 Task: Use the formula "ISBLANK" in spreadsheet "Project portfolio".
Action: Mouse moved to (738, 95)
Screenshot: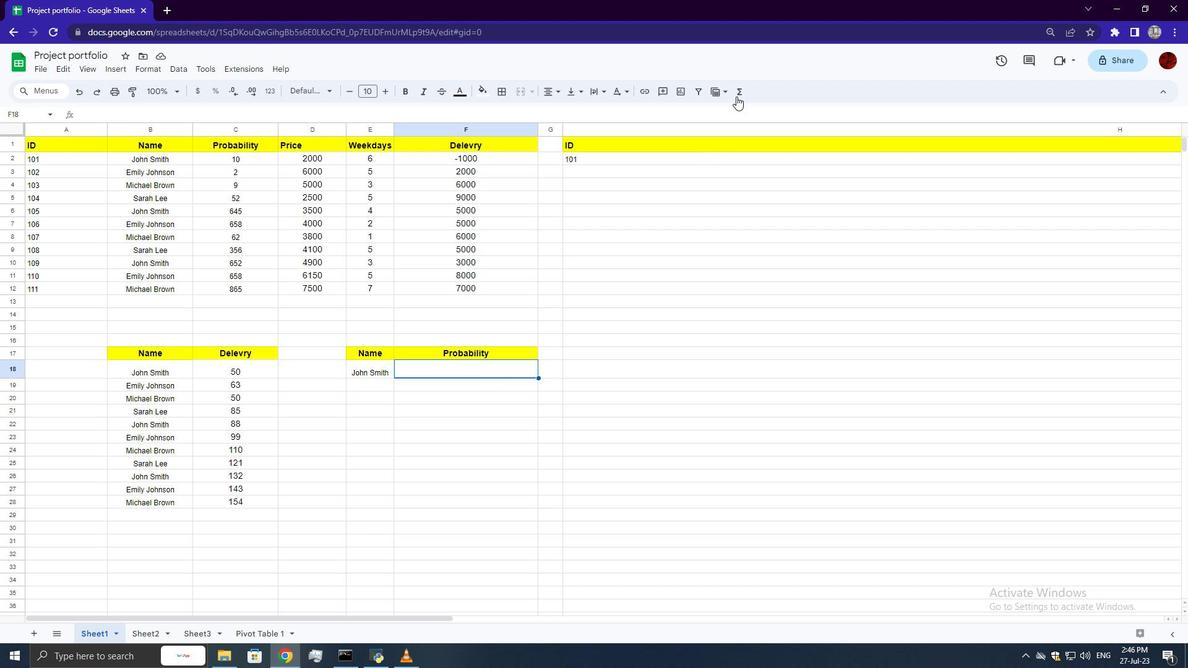 
Action: Mouse pressed left at (738, 95)
Screenshot: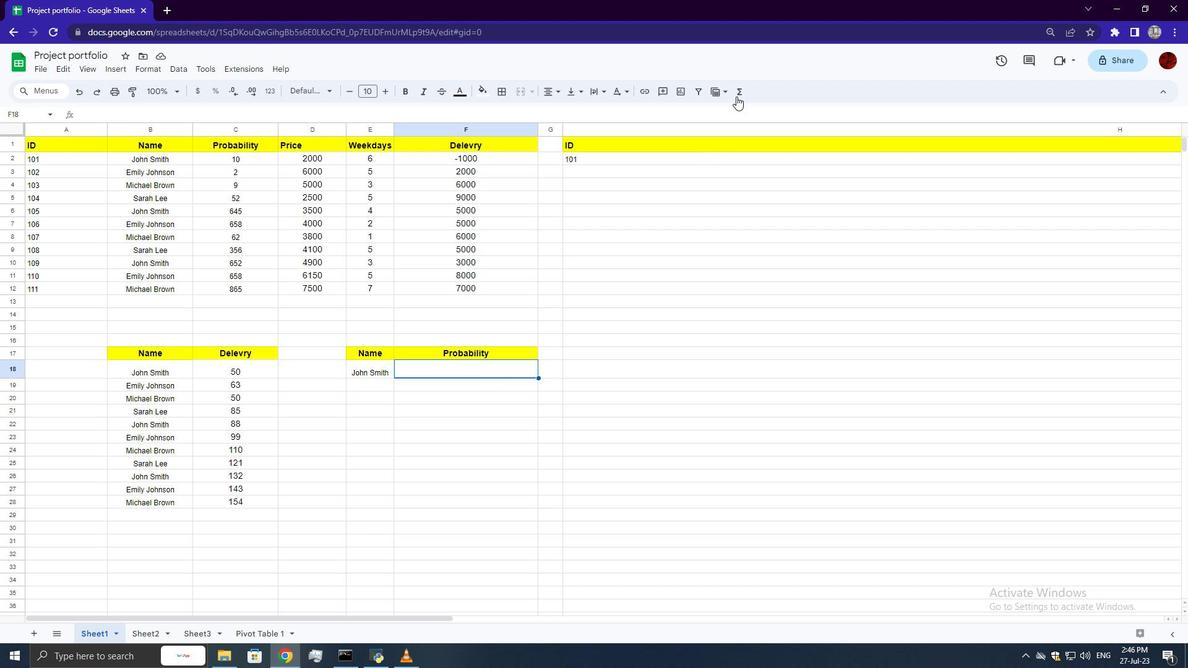 
Action: Mouse moved to (888, 222)
Screenshot: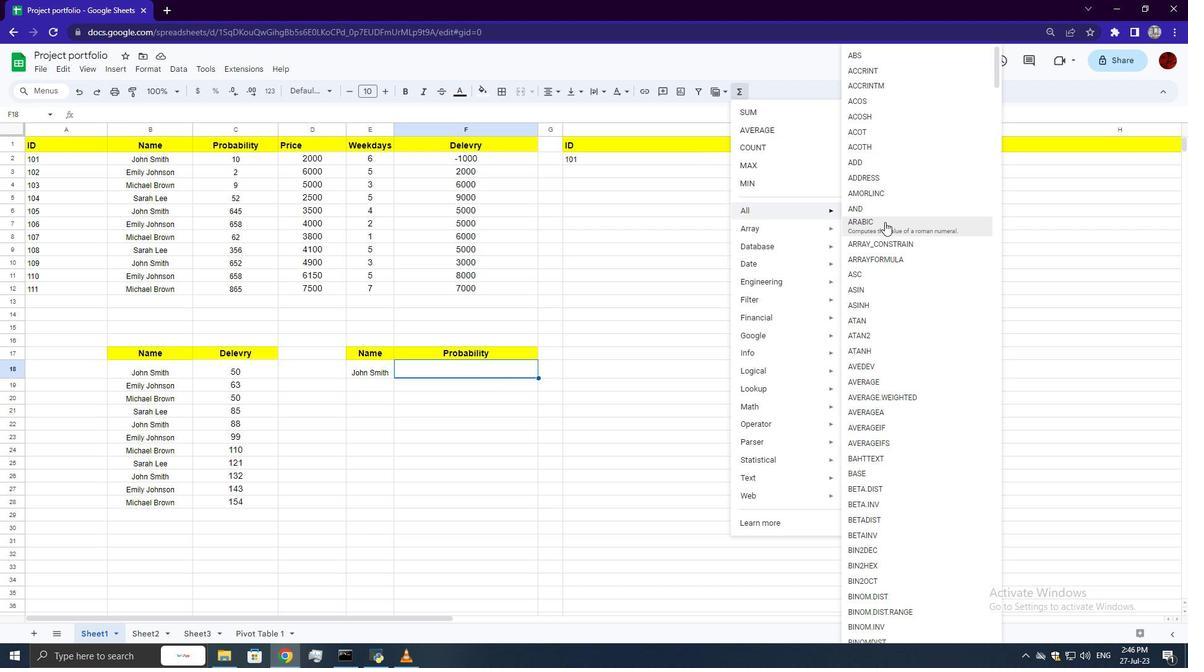 
Action: Mouse scrolled (888, 221) with delta (0, 0)
Screenshot: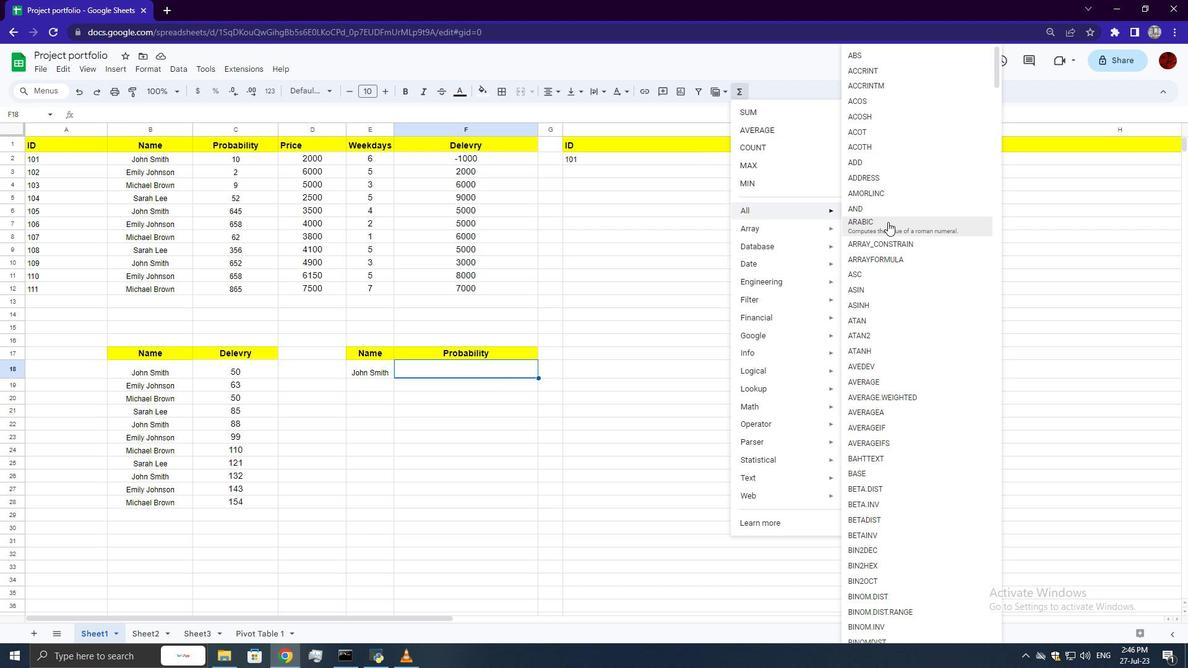 
Action: Mouse scrolled (888, 221) with delta (0, 0)
Screenshot: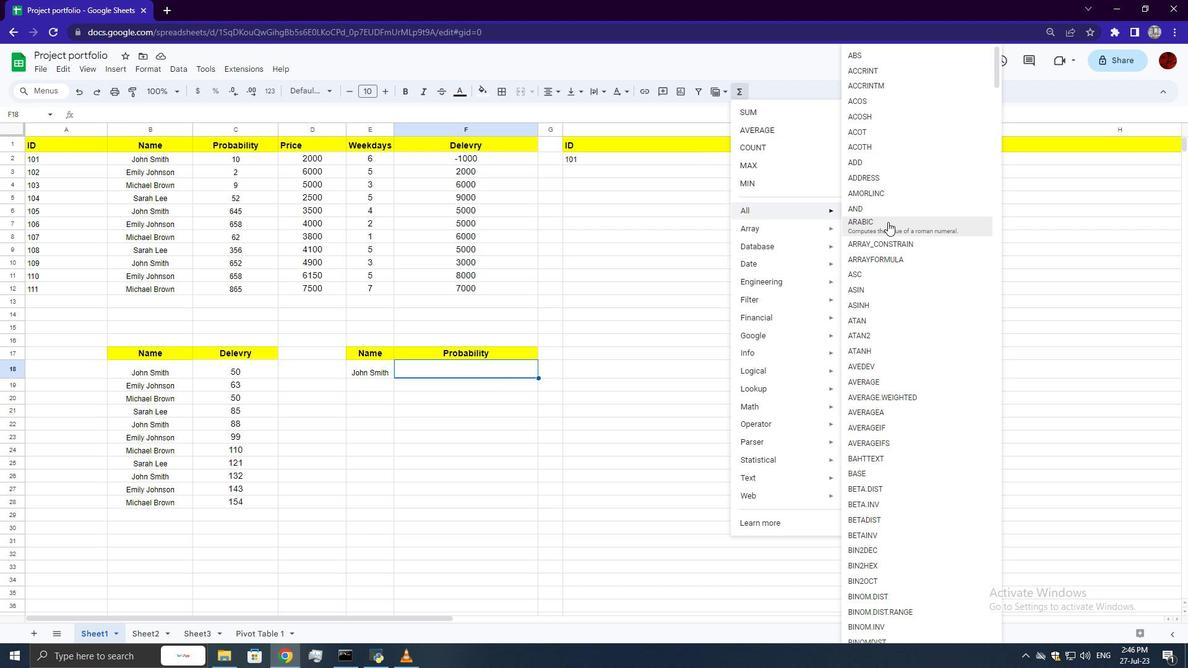 
Action: Mouse scrolled (888, 221) with delta (0, 0)
Screenshot: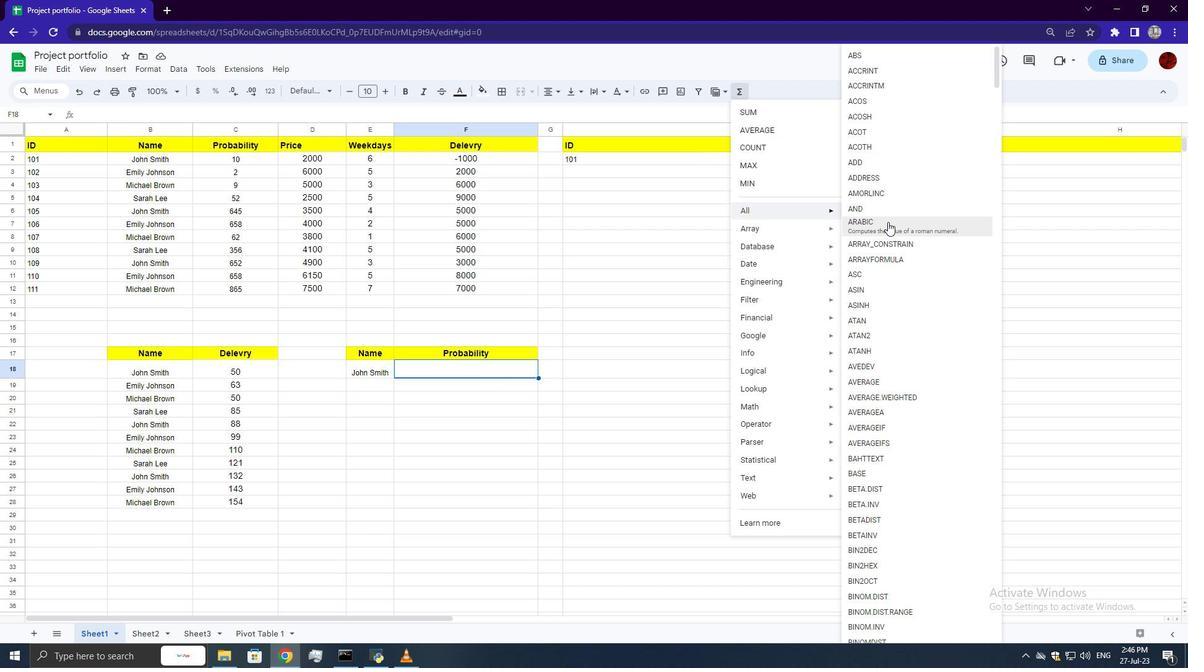 
Action: Mouse scrolled (888, 221) with delta (0, 0)
Screenshot: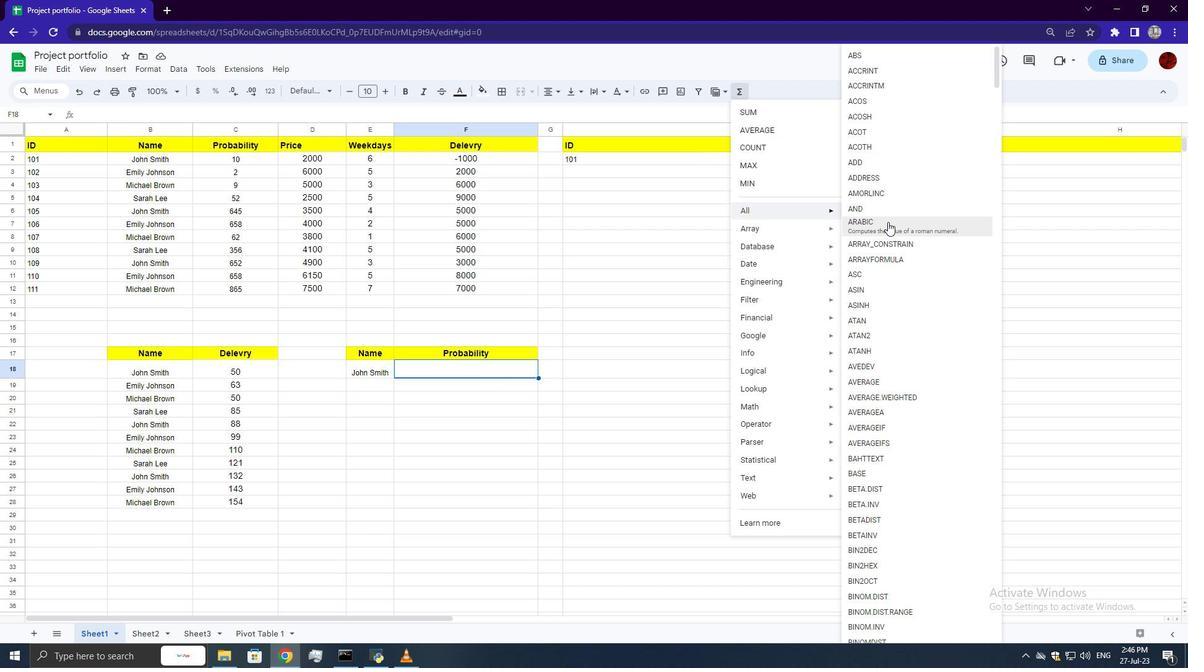 
Action: Mouse scrolled (888, 221) with delta (0, 0)
Screenshot: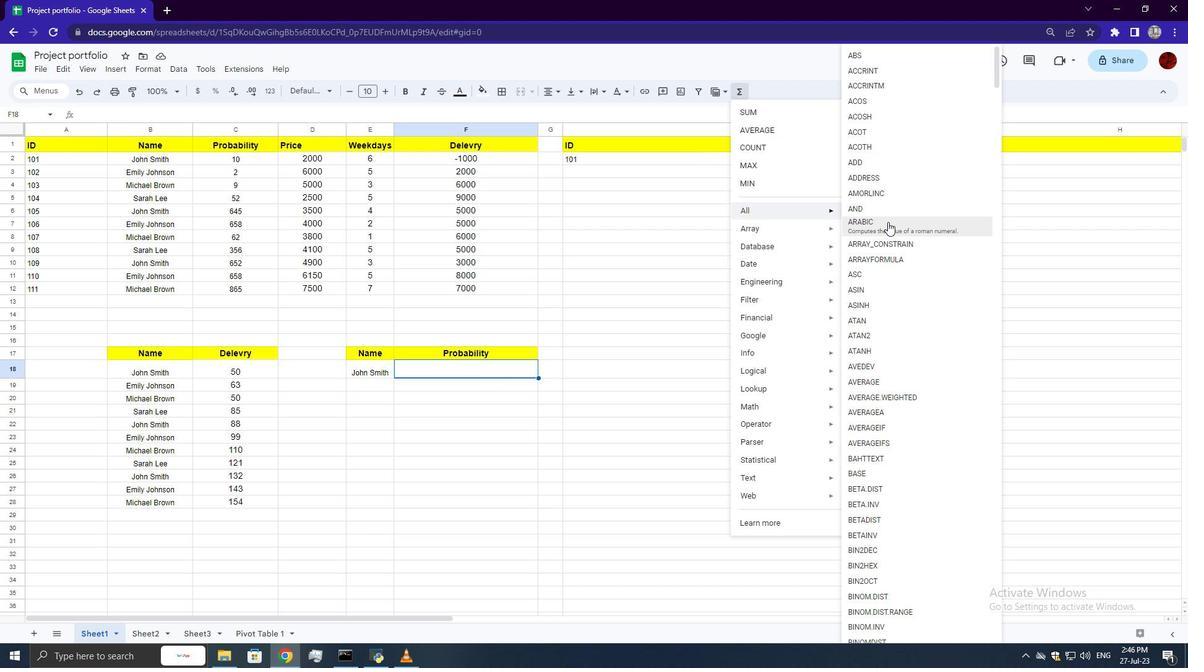 
Action: Mouse scrolled (888, 221) with delta (0, 0)
Screenshot: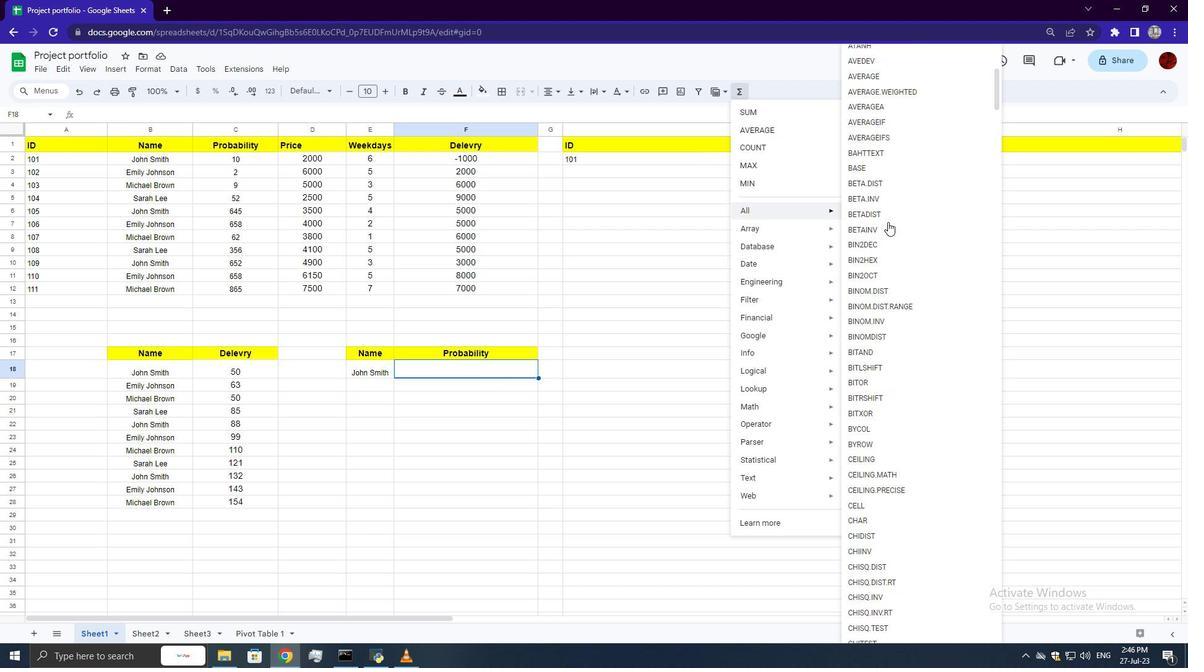 
Action: Mouse scrolled (888, 221) with delta (0, 0)
Screenshot: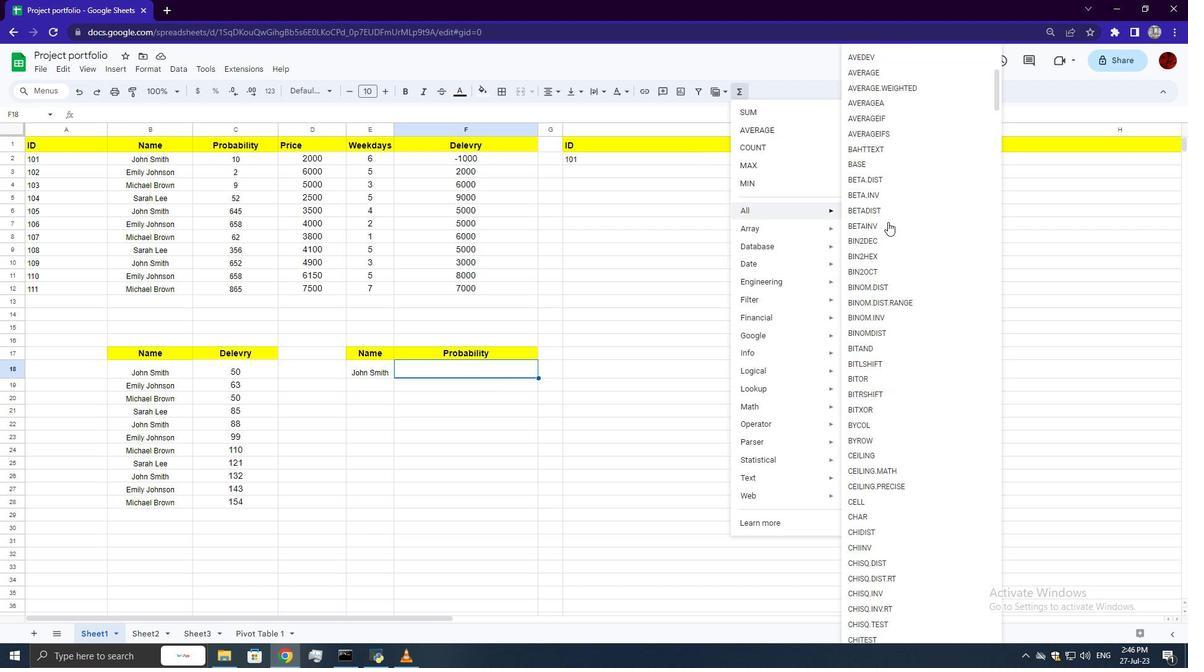 
Action: Mouse scrolled (888, 221) with delta (0, 0)
Screenshot: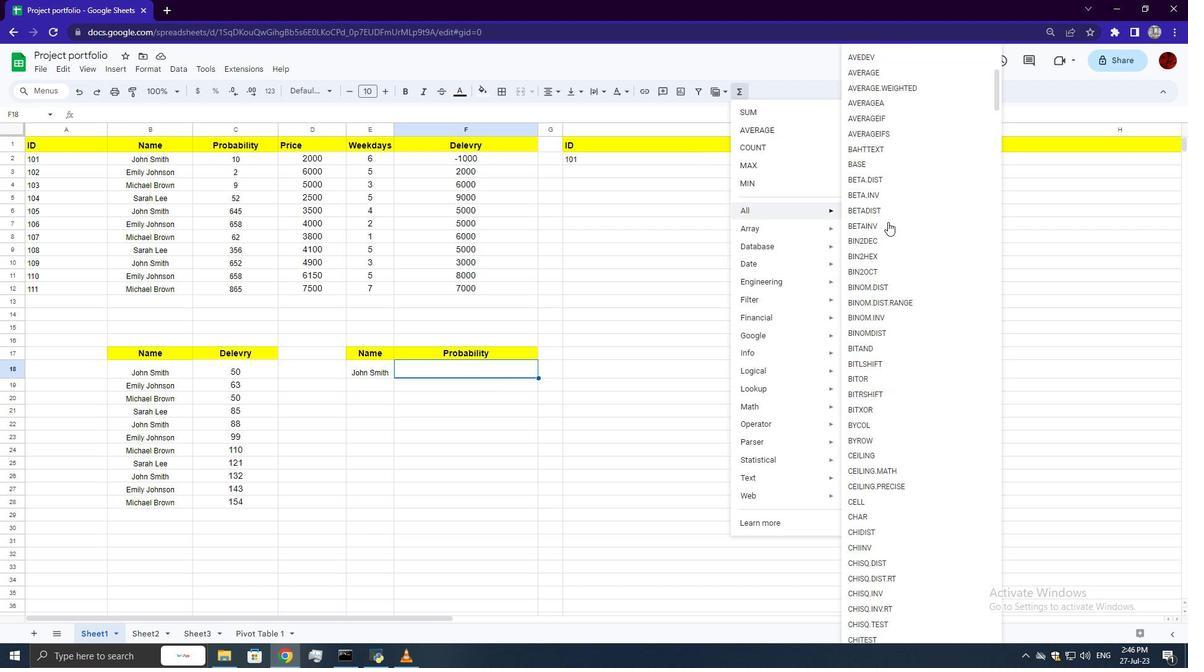 
Action: Mouse scrolled (888, 221) with delta (0, 0)
Screenshot: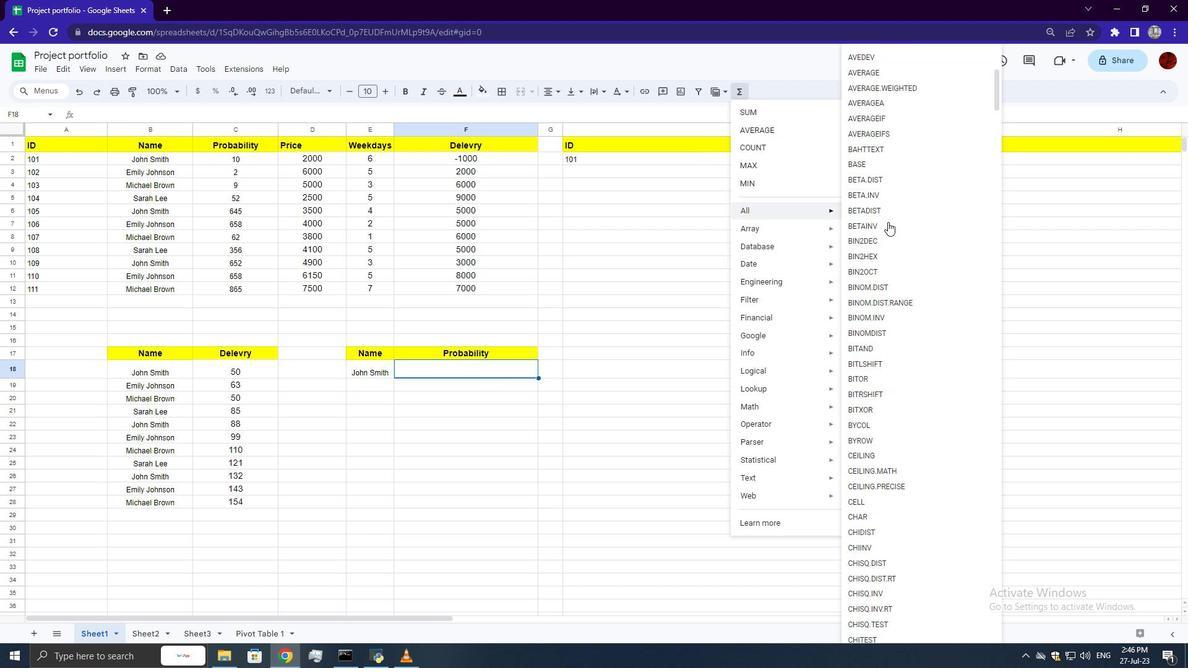 
Action: Mouse scrolled (888, 221) with delta (0, 0)
Screenshot: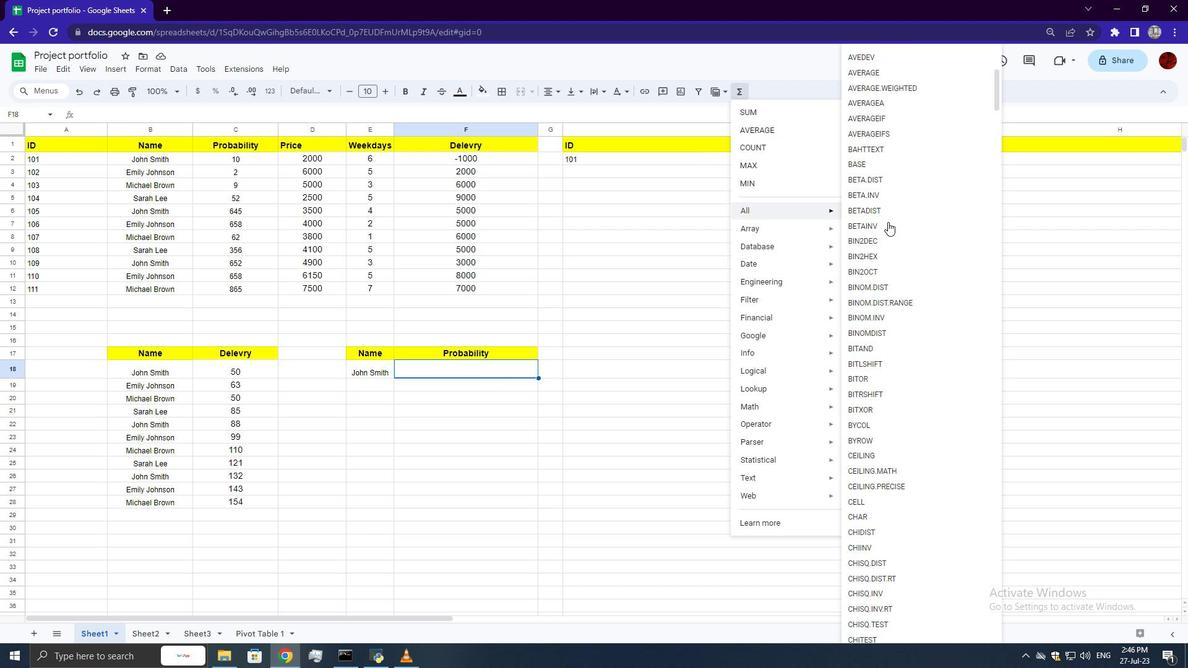 
Action: Mouse scrolled (888, 221) with delta (0, 0)
Screenshot: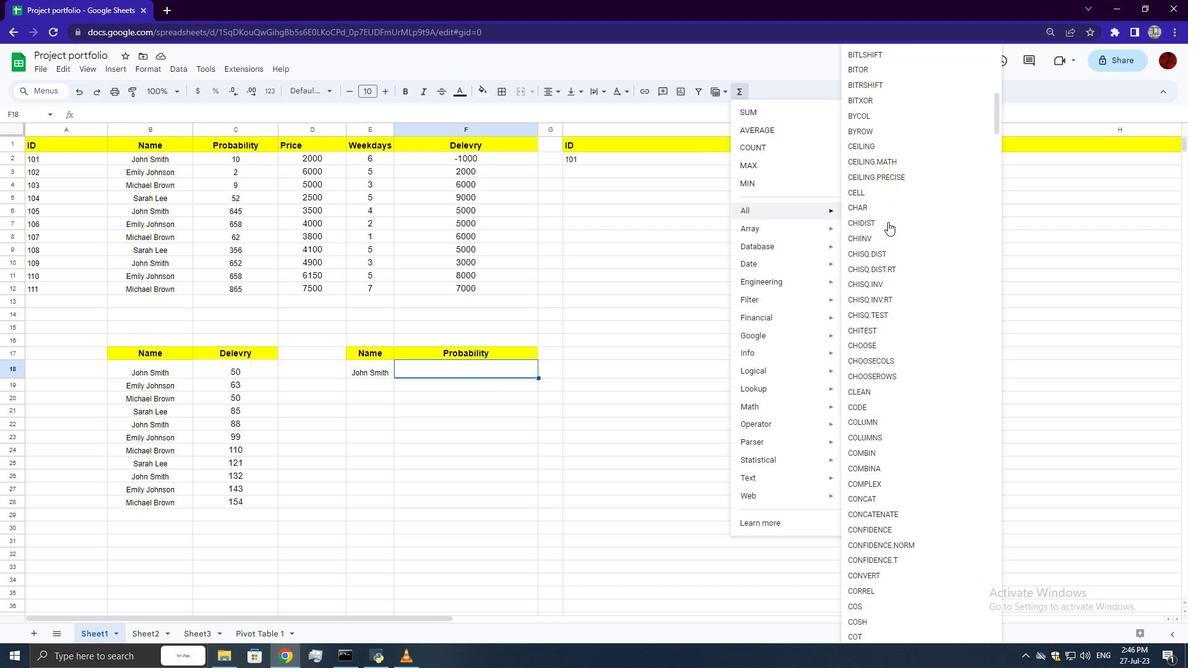 
Action: Mouse scrolled (888, 221) with delta (0, 0)
Screenshot: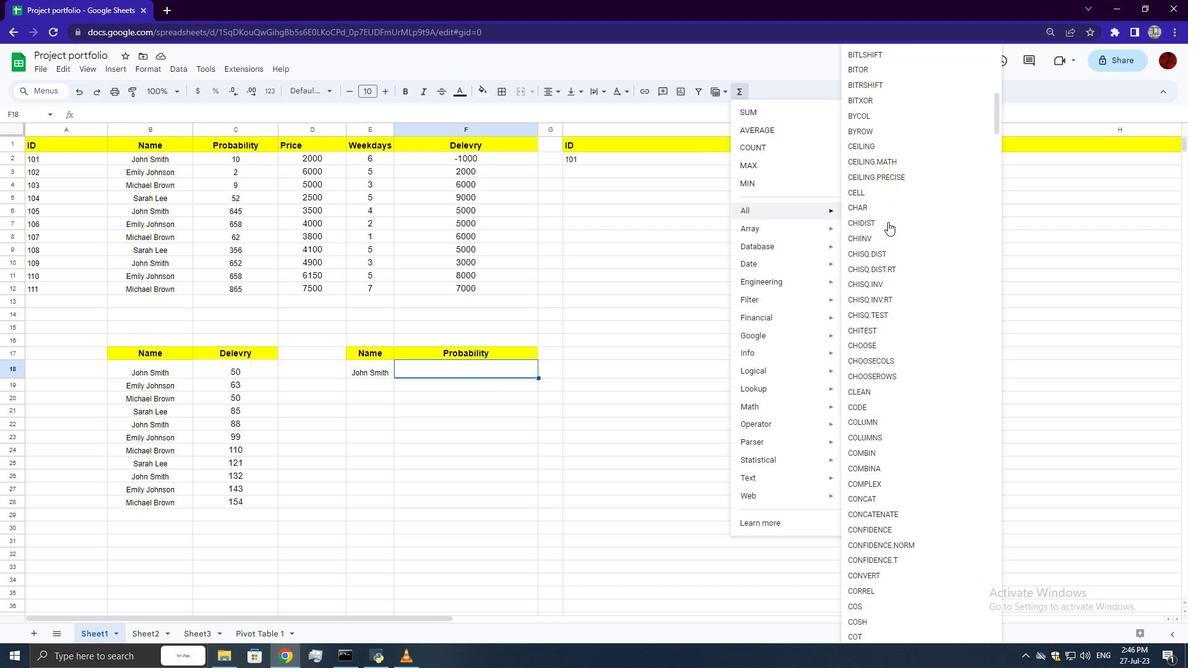 
Action: Mouse scrolled (888, 221) with delta (0, 0)
Screenshot: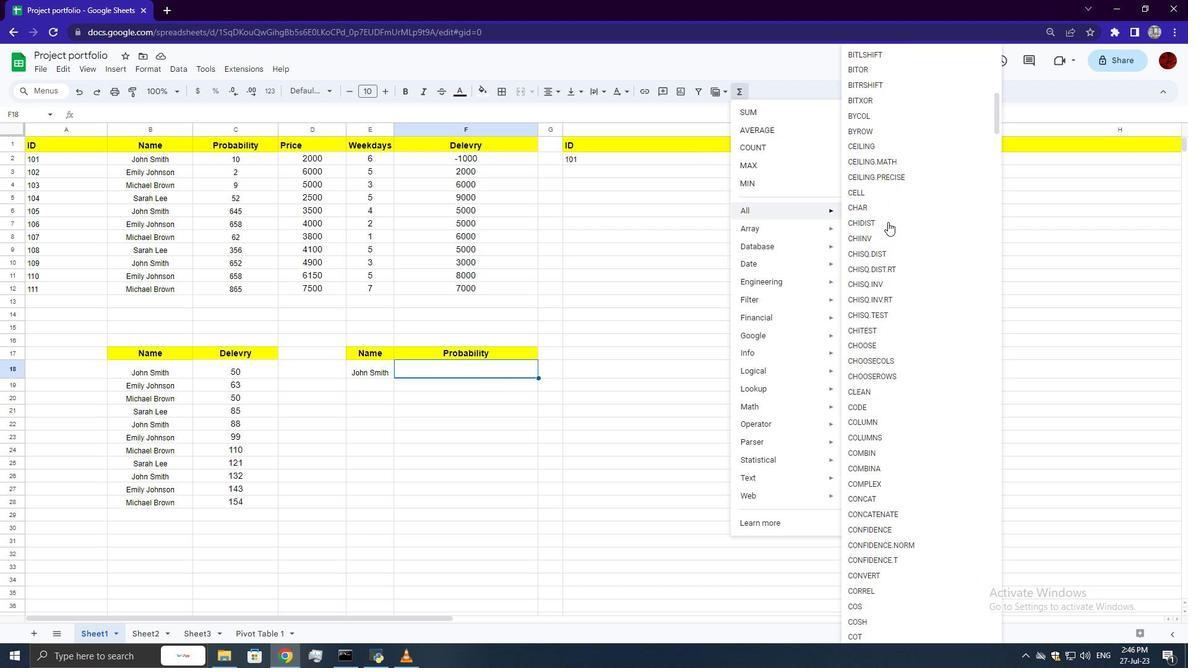 
Action: Mouse scrolled (888, 221) with delta (0, 0)
Screenshot: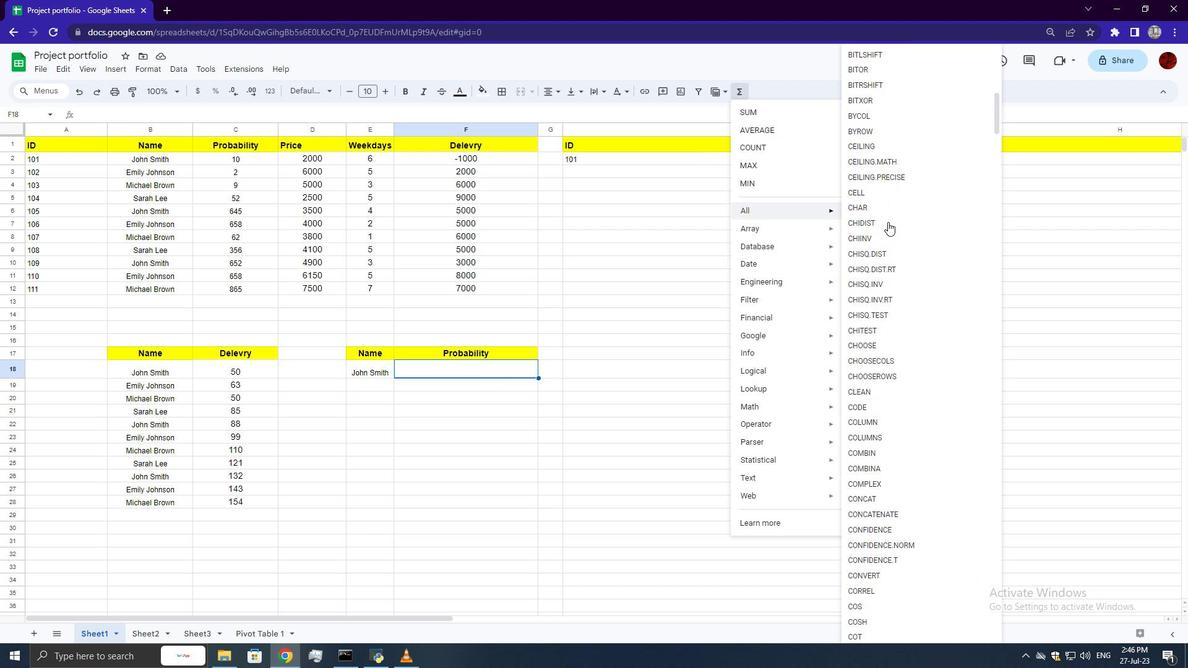 
Action: Mouse scrolled (888, 221) with delta (0, 0)
Screenshot: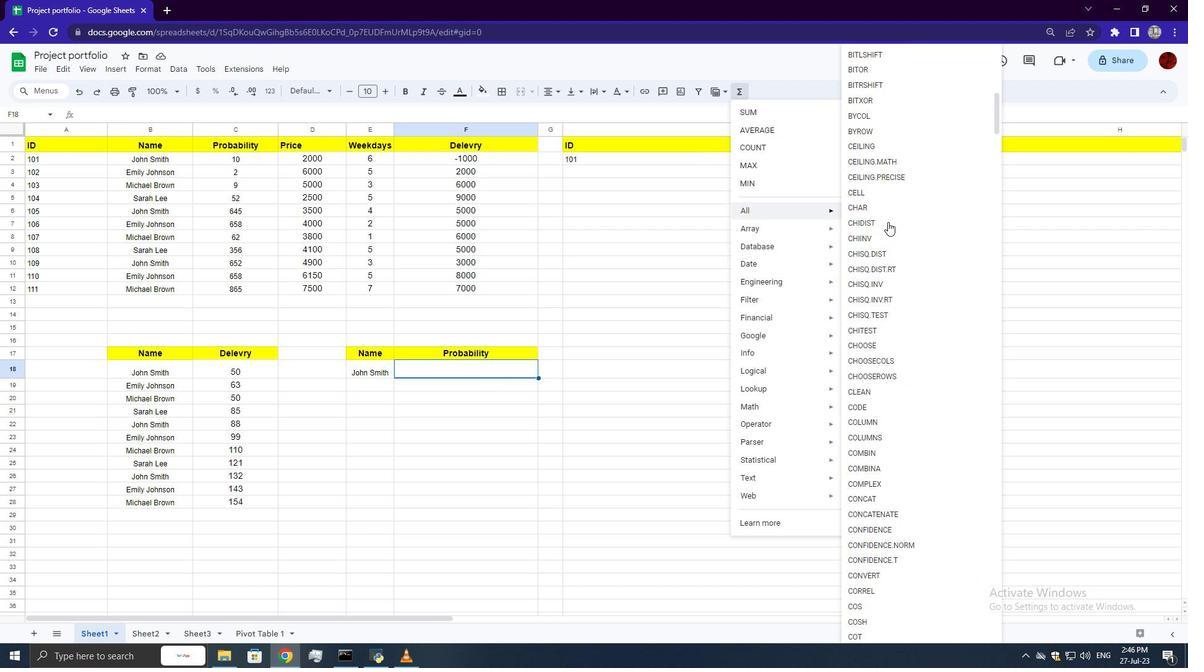 
Action: Mouse scrolled (888, 221) with delta (0, 0)
Screenshot: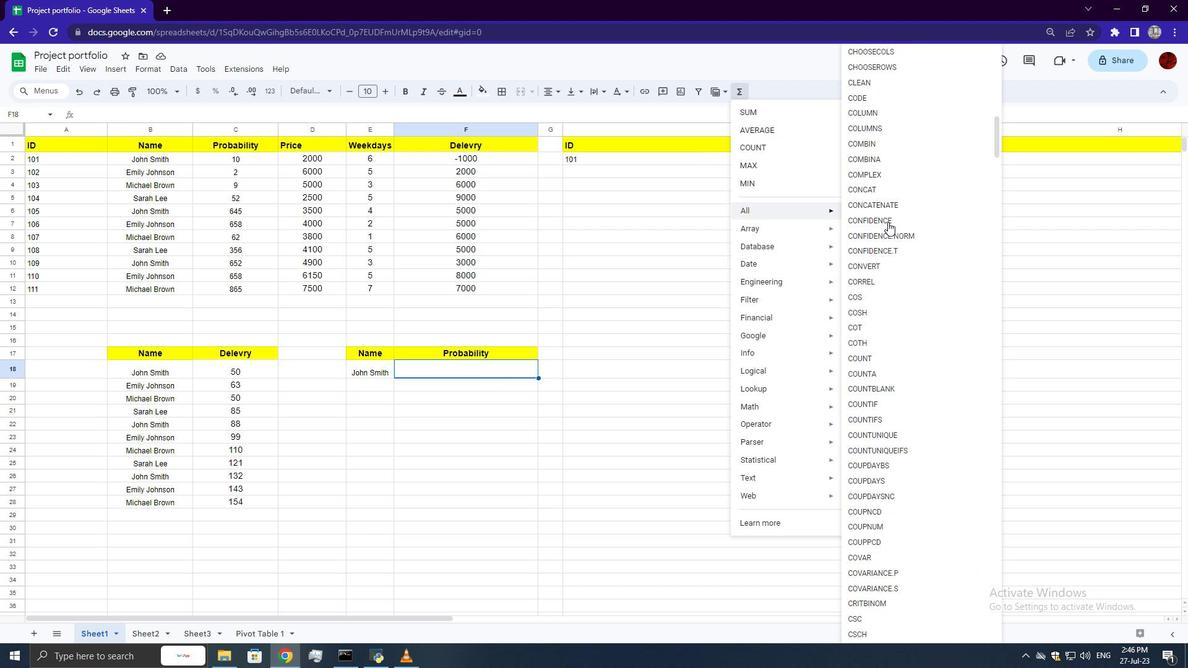 
Action: Mouse scrolled (888, 221) with delta (0, 0)
Screenshot: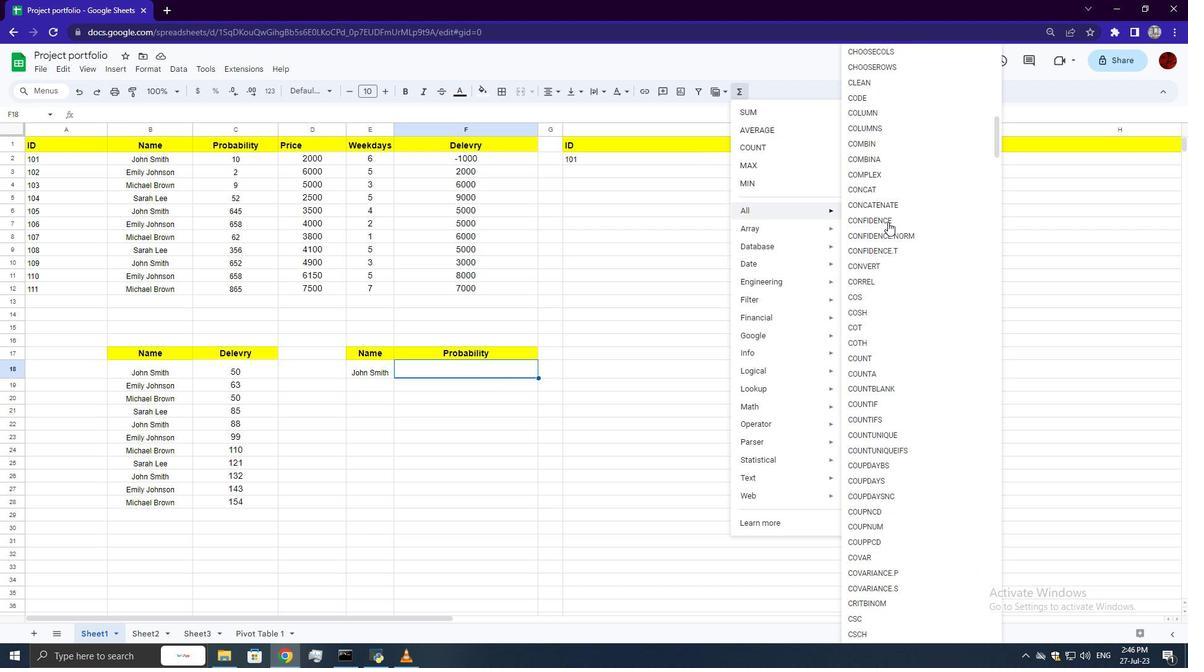 
Action: Mouse scrolled (888, 221) with delta (0, 0)
Screenshot: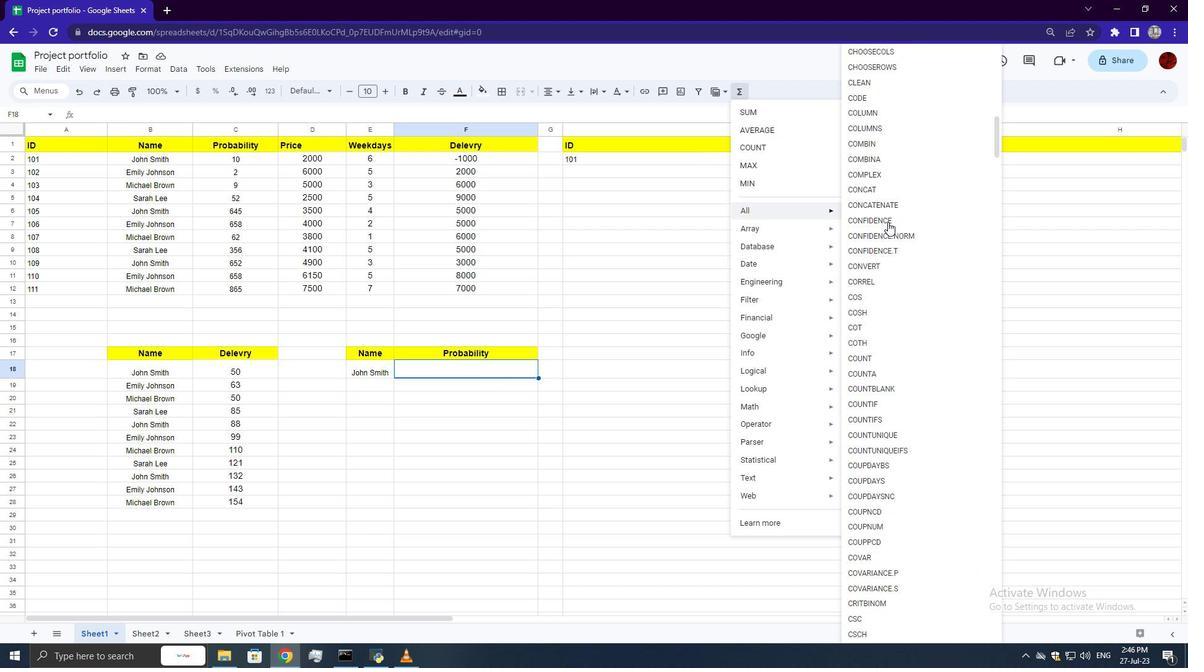 
Action: Mouse scrolled (888, 221) with delta (0, 0)
Screenshot: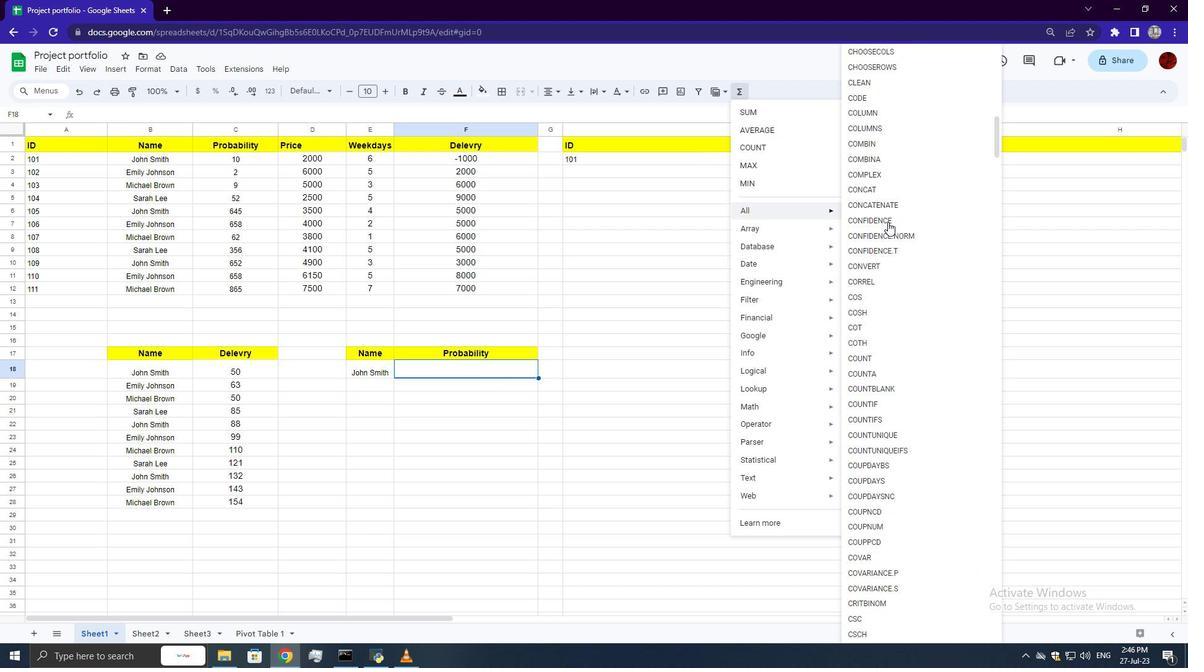 
Action: Mouse scrolled (888, 221) with delta (0, 0)
Screenshot: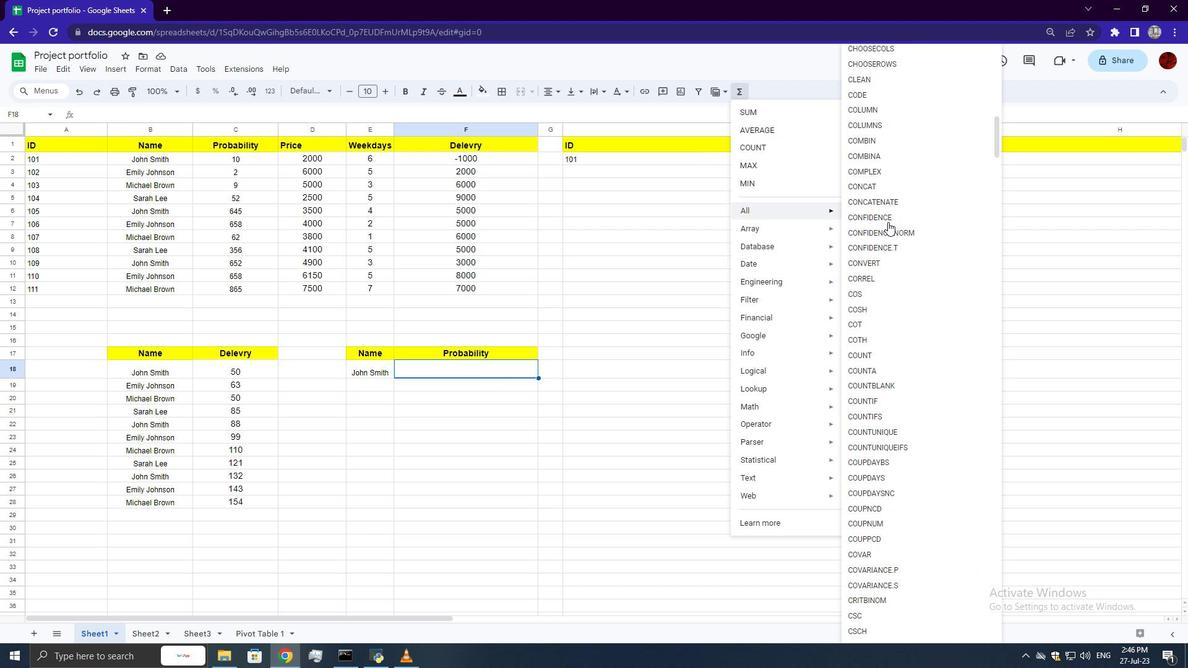 
Action: Mouse scrolled (888, 221) with delta (0, 0)
Screenshot: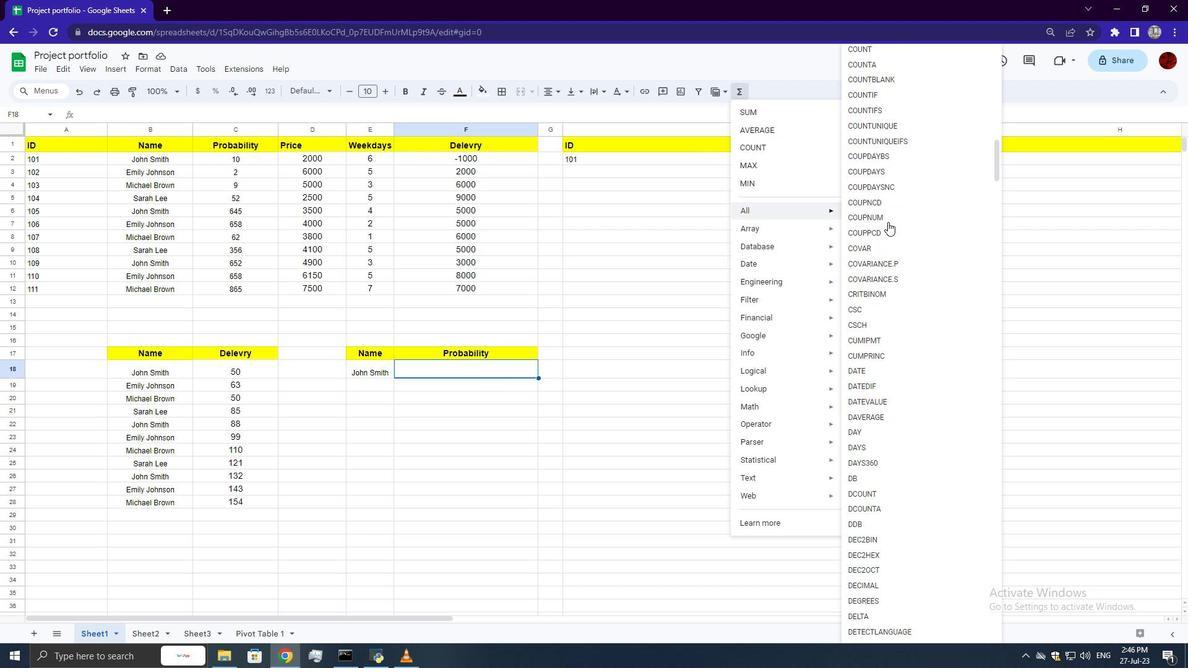 
Action: Mouse scrolled (888, 221) with delta (0, 0)
Screenshot: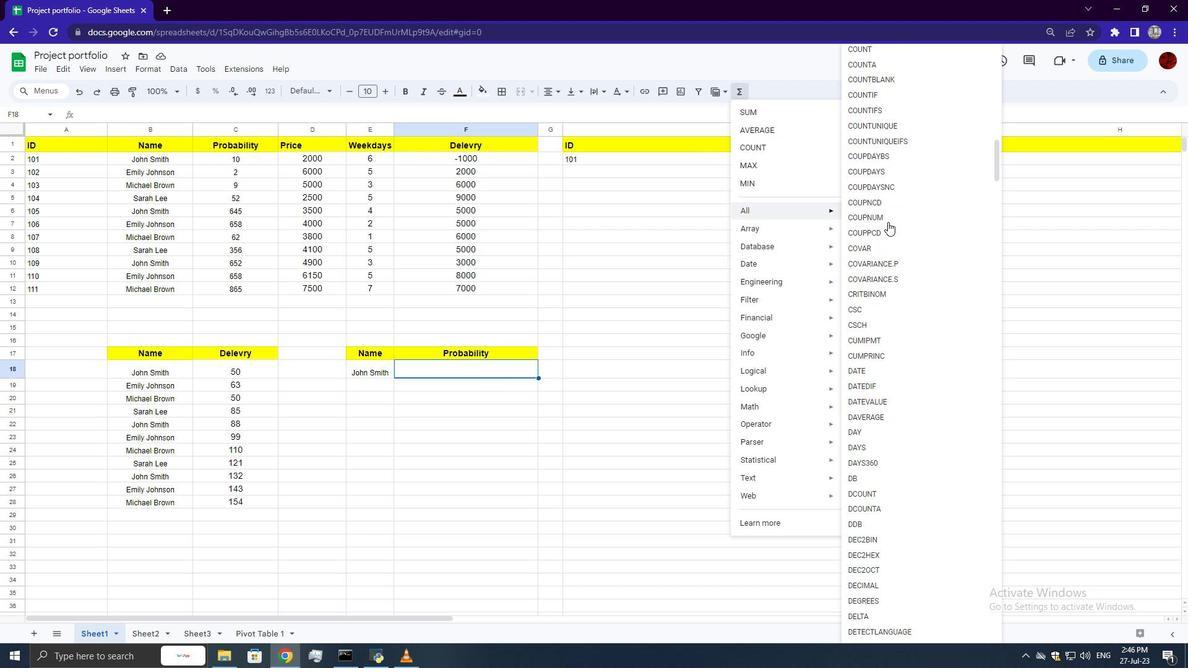 
Action: Mouse scrolled (888, 221) with delta (0, 0)
Screenshot: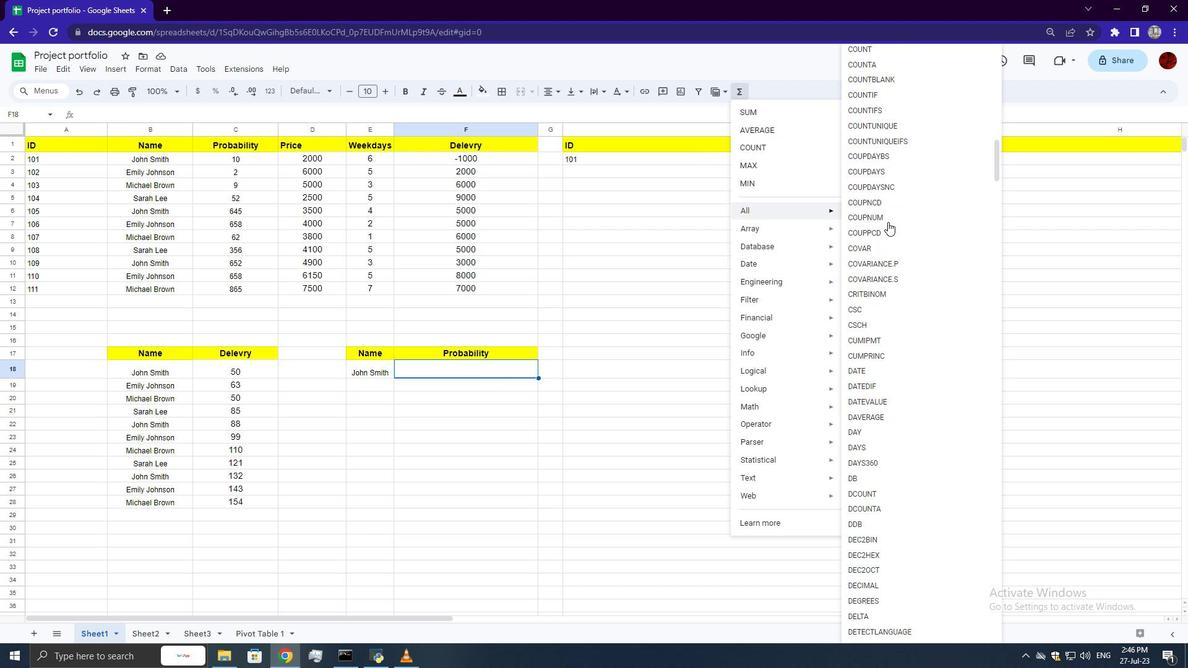 
Action: Mouse scrolled (888, 221) with delta (0, 0)
Screenshot: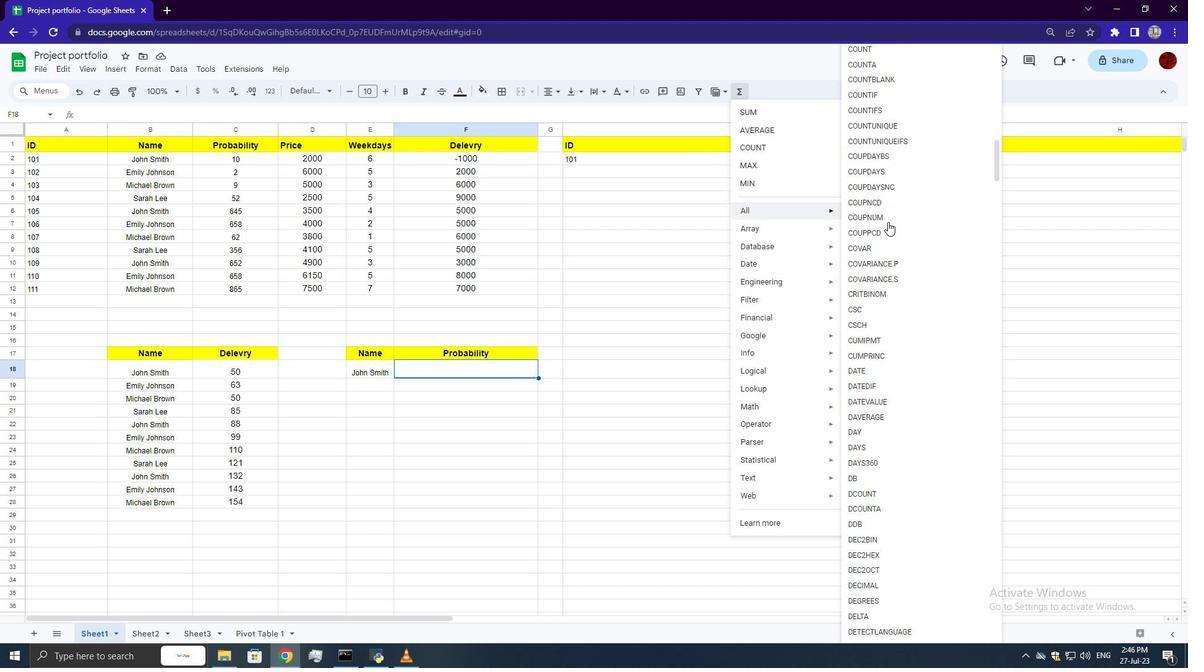 
Action: Mouse scrolled (888, 221) with delta (0, 0)
Screenshot: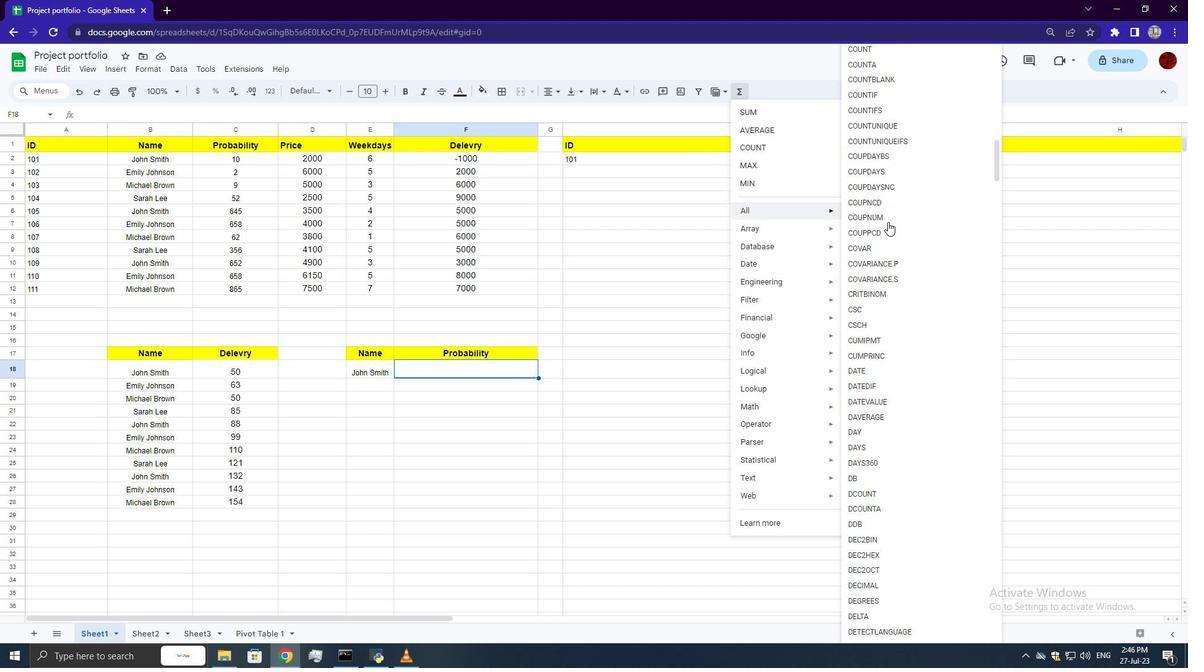
Action: Mouse scrolled (888, 221) with delta (0, 0)
Screenshot: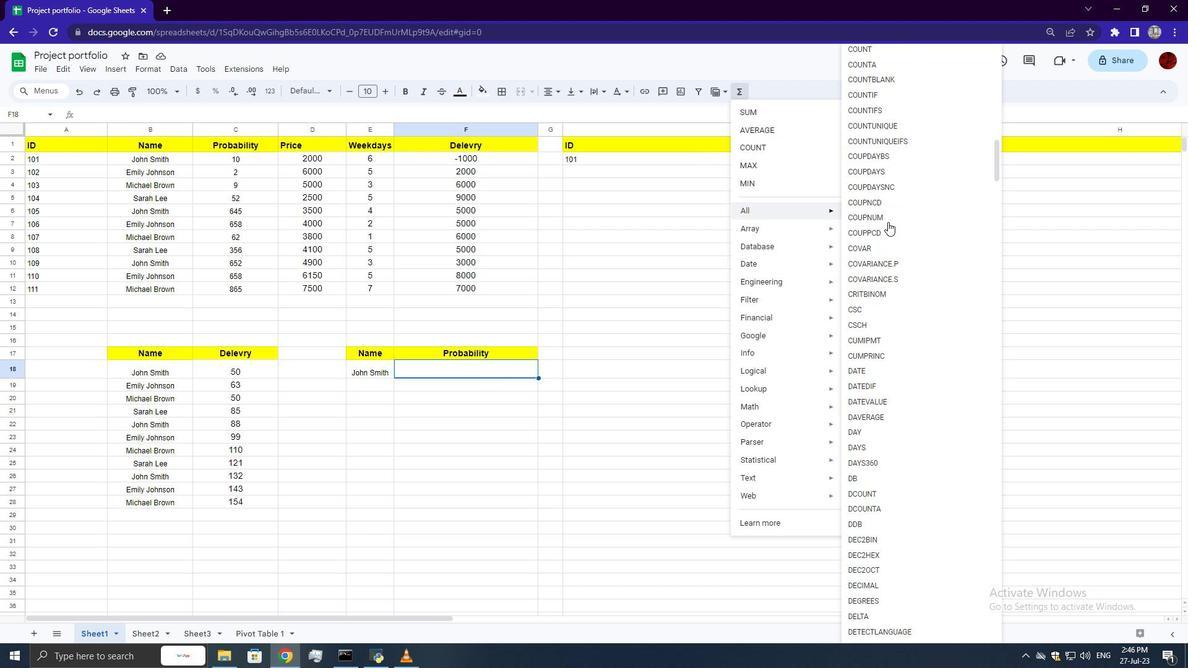 
Action: Mouse scrolled (888, 221) with delta (0, 0)
Screenshot: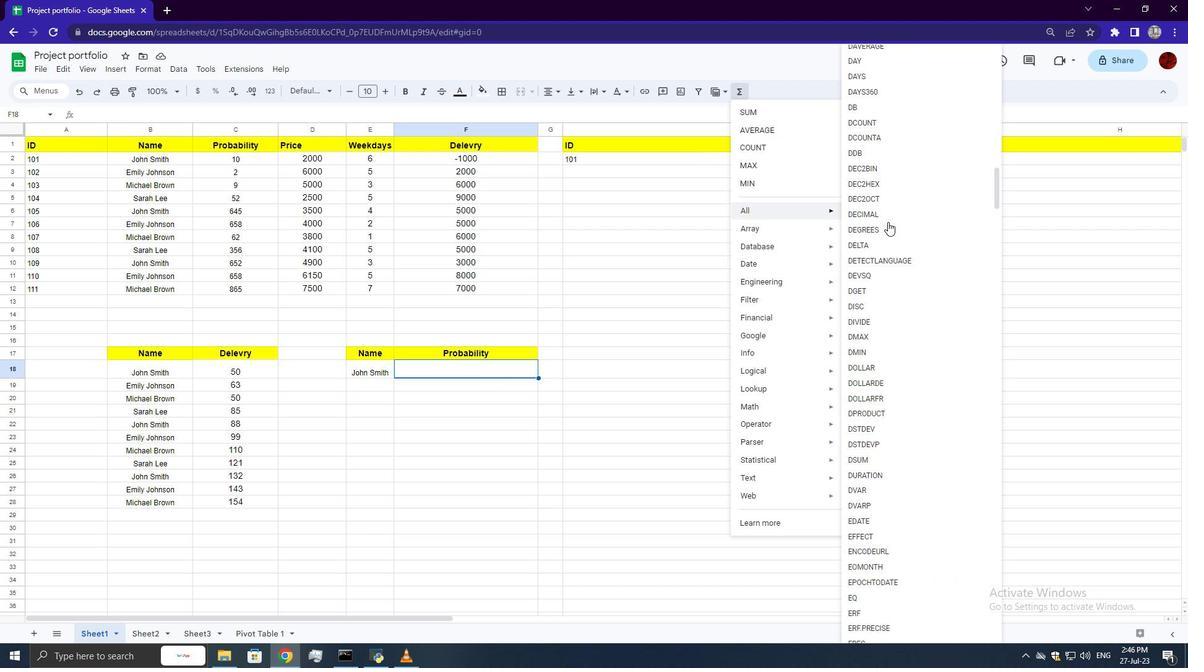 
Action: Mouse scrolled (888, 221) with delta (0, 0)
Screenshot: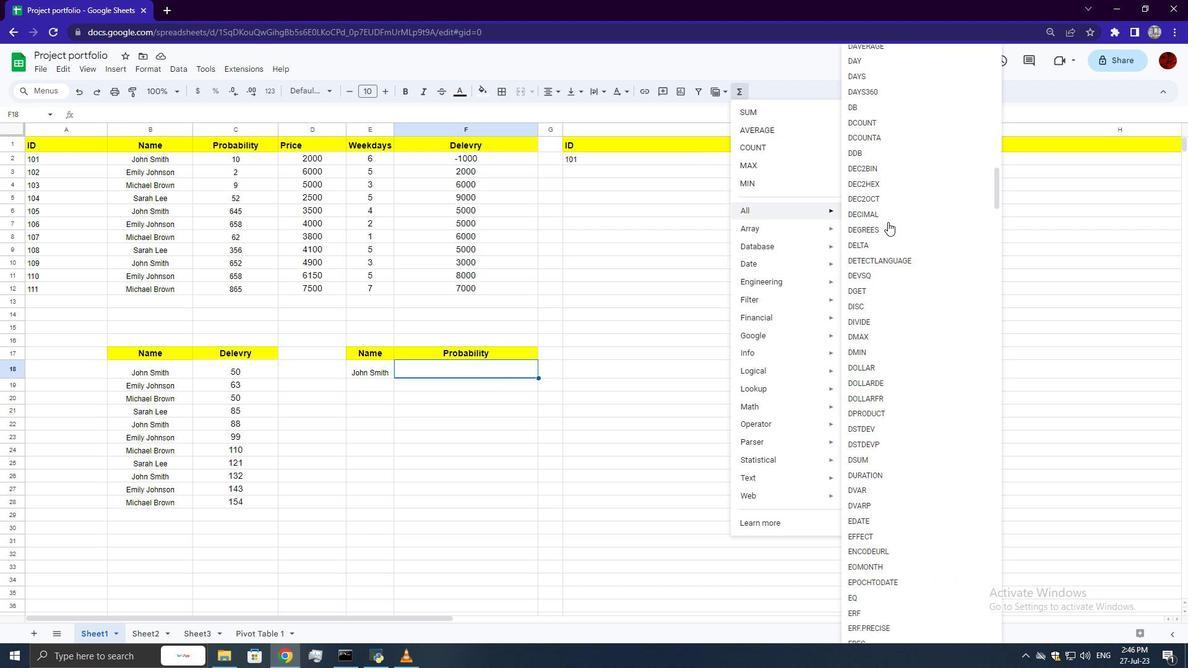 
Action: Mouse scrolled (888, 221) with delta (0, 0)
Screenshot: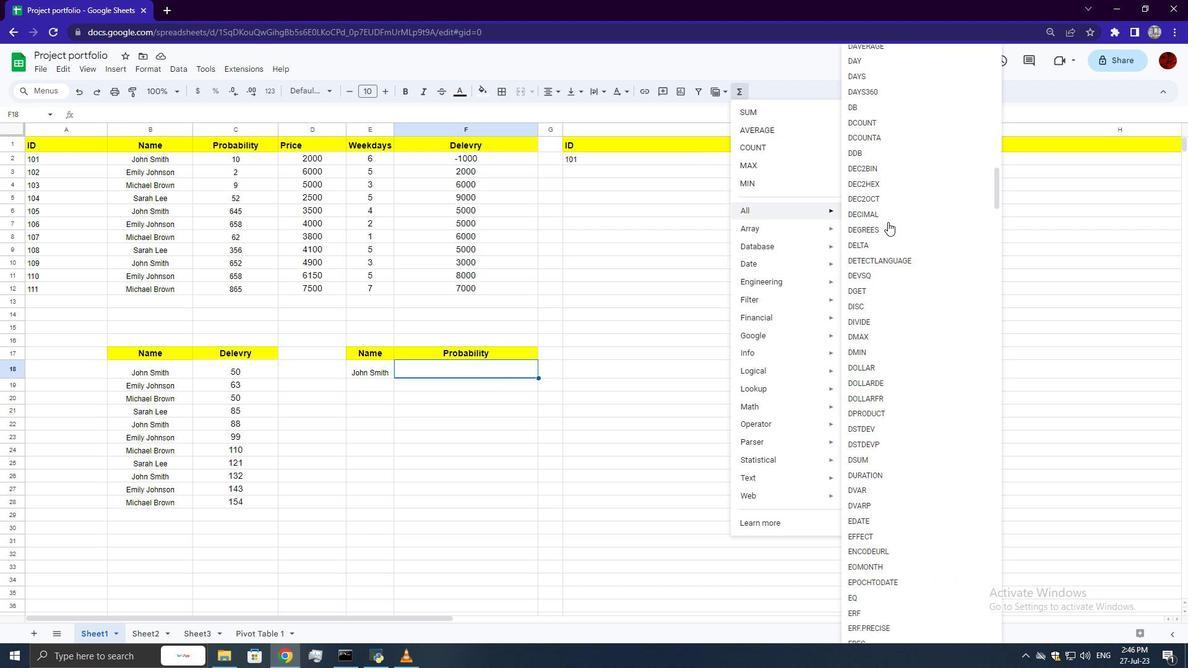 
Action: Mouse scrolled (888, 221) with delta (0, 0)
Screenshot: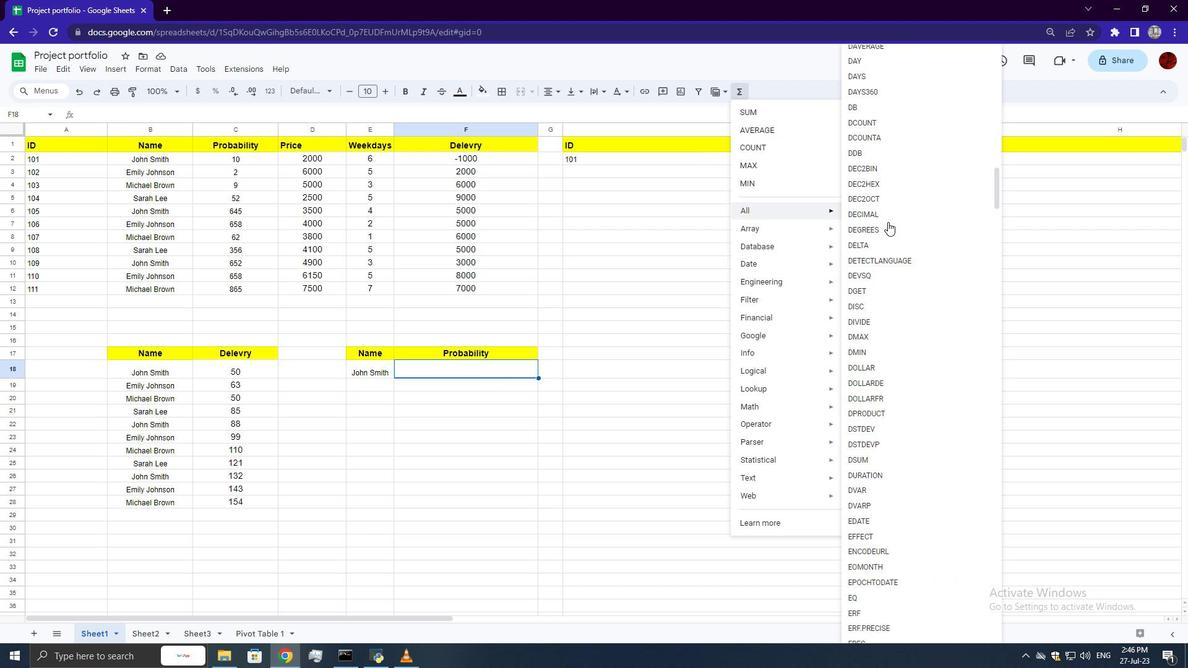 
Action: Mouse scrolled (888, 221) with delta (0, 0)
Screenshot: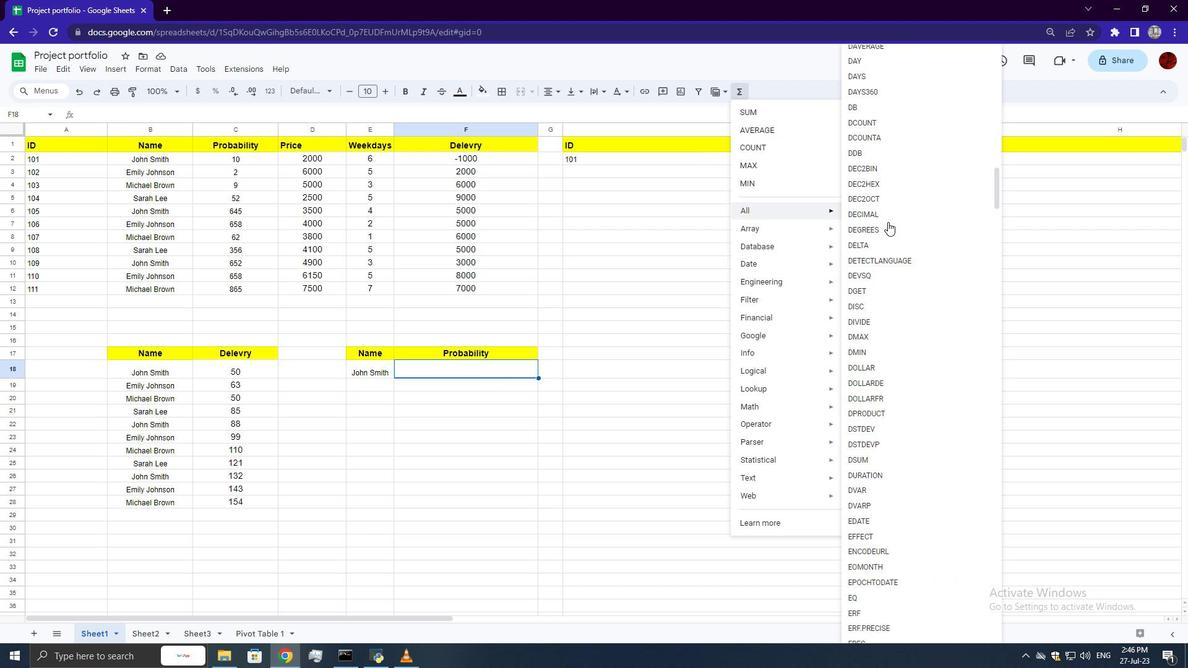
Action: Mouse scrolled (888, 221) with delta (0, 0)
Screenshot: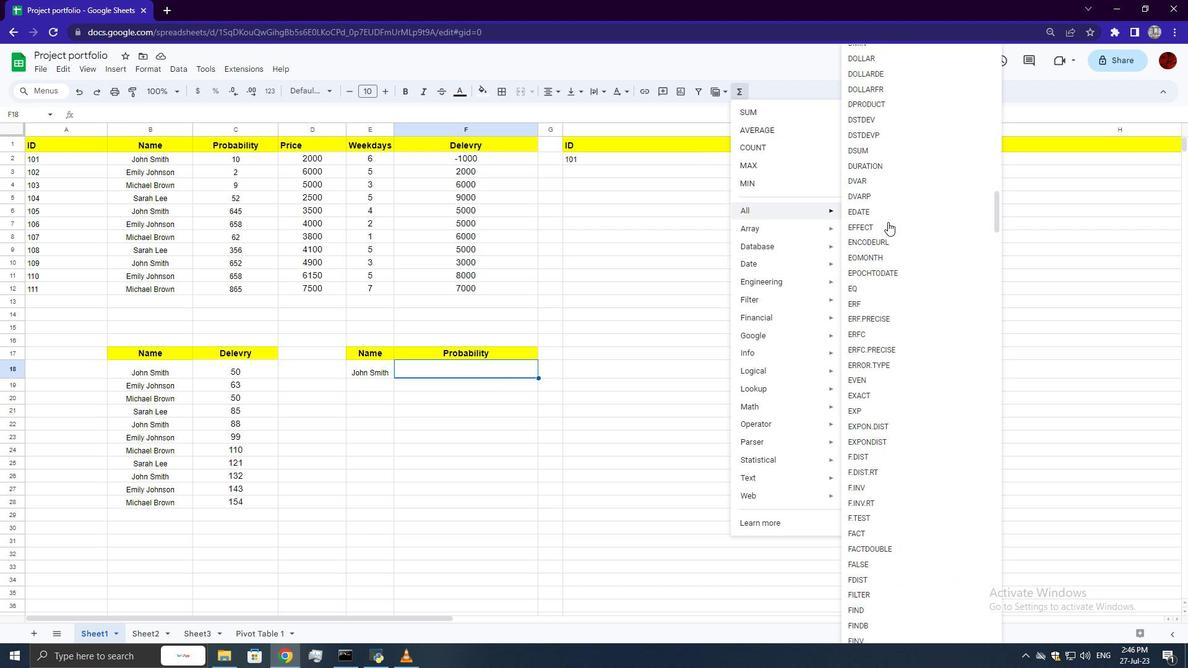
Action: Mouse scrolled (888, 221) with delta (0, 0)
Screenshot: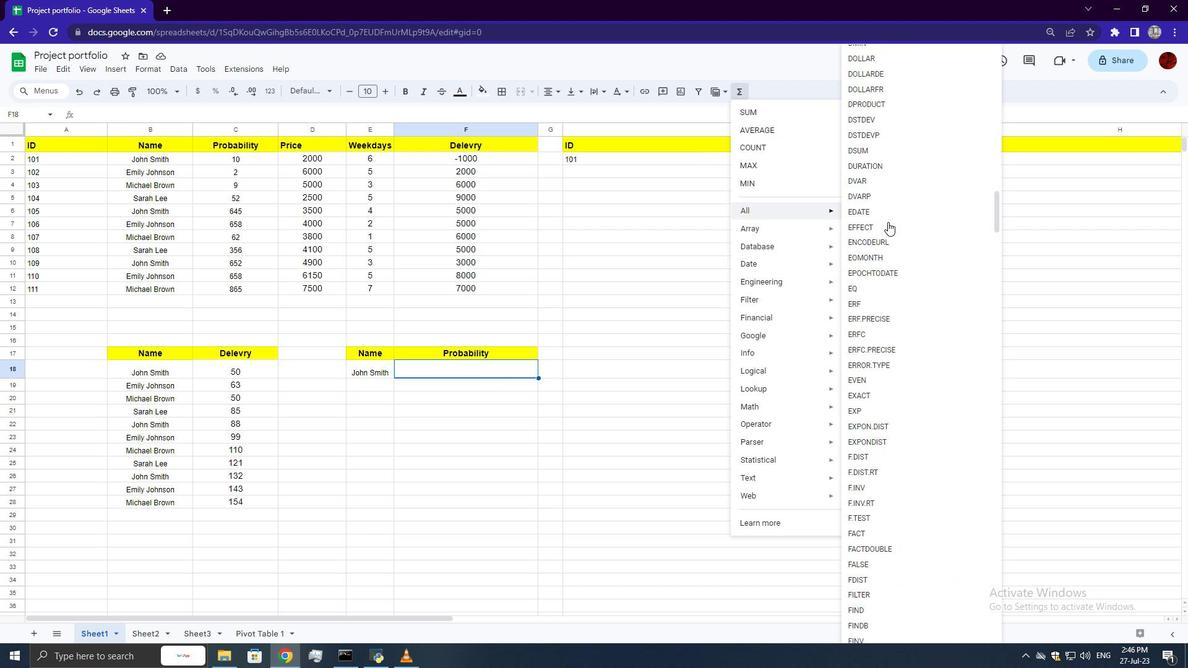 
Action: Mouse scrolled (888, 221) with delta (0, 0)
Screenshot: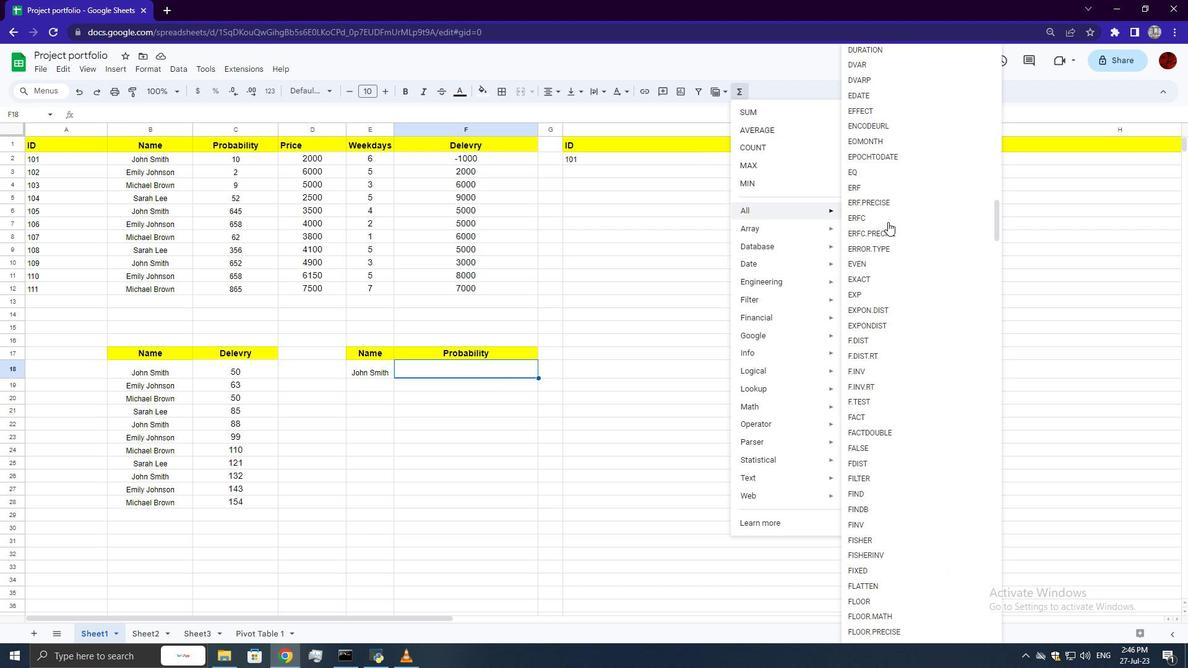 
Action: Mouse scrolled (888, 221) with delta (0, 0)
Screenshot: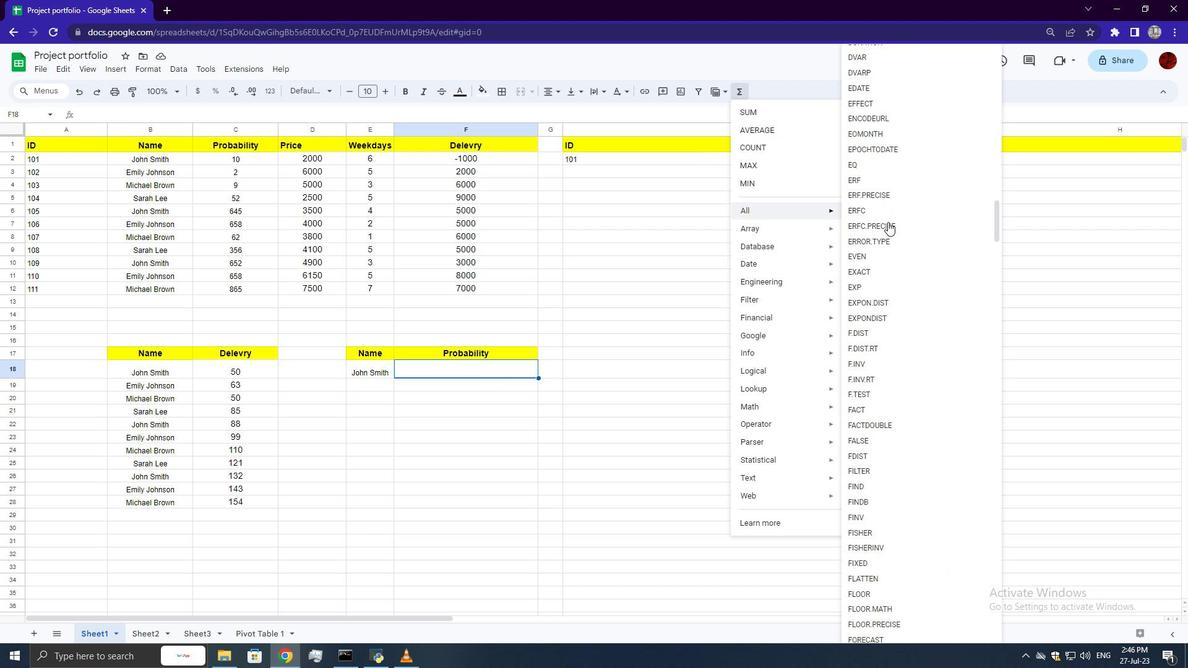 
Action: Mouse scrolled (888, 221) with delta (0, 0)
Screenshot: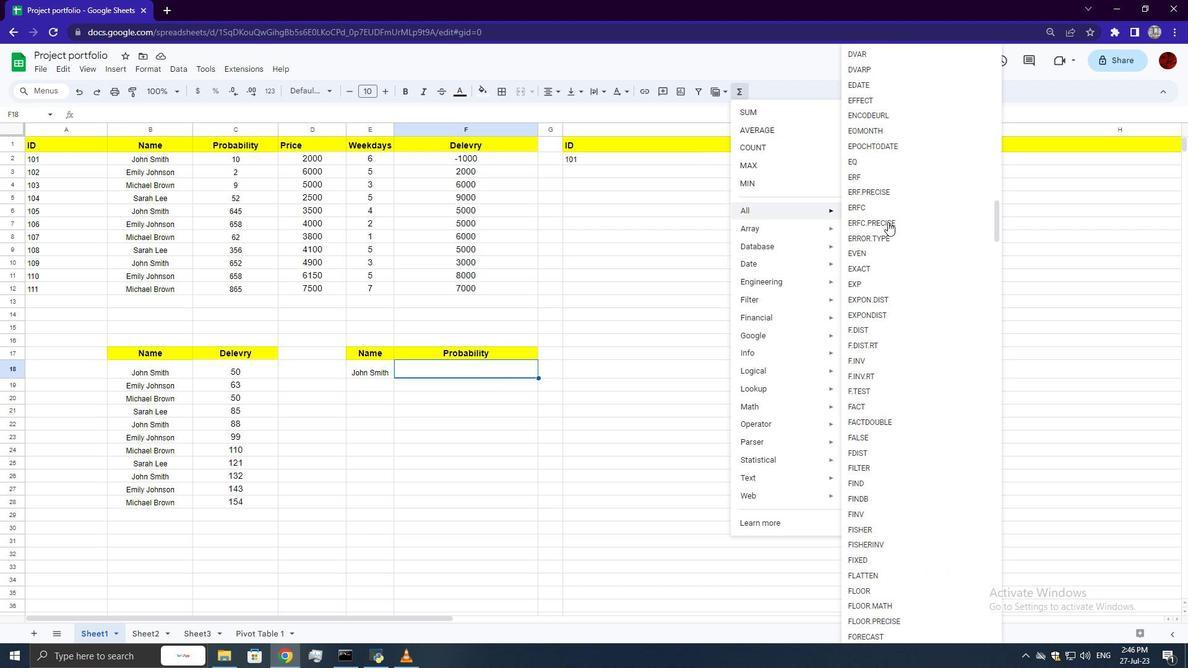 
Action: Mouse scrolled (888, 221) with delta (0, 0)
Screenshot: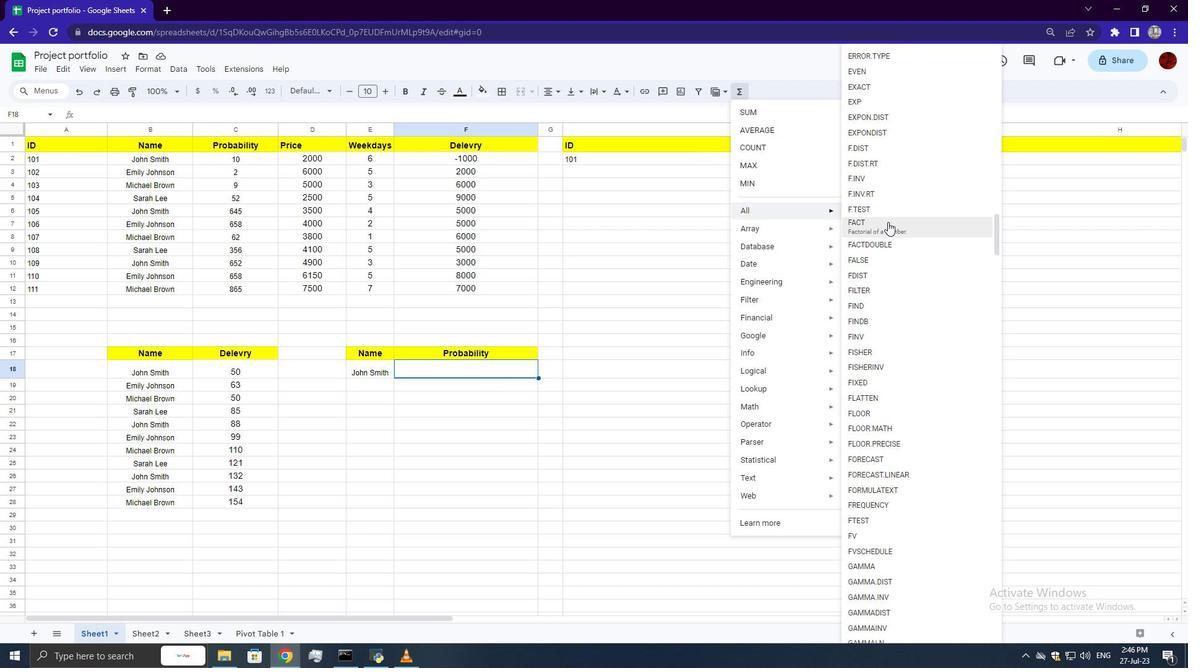 
Action: Mouse scrolled (888, 221) with delta (0, 0)
Screenshot: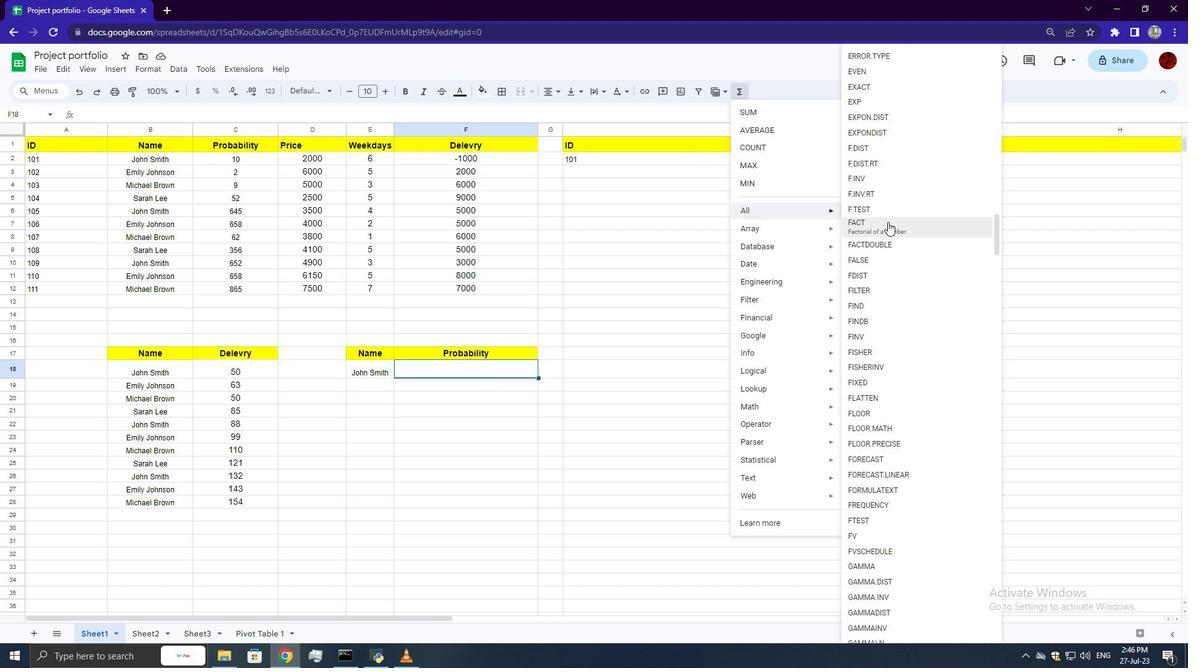 
Action: Mouse scrolled (888, 221) with delta (0, 0)
Screenshot: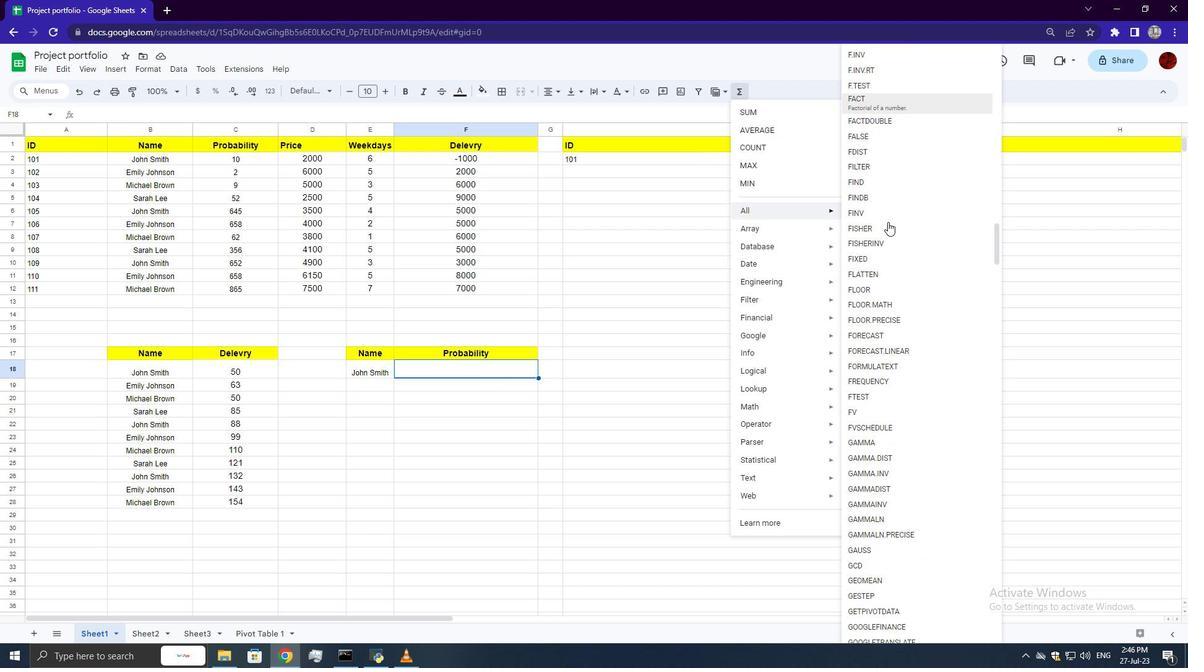 
Action: Mouse scrolled (888, 221) with delta (0, 0)
Screenshot: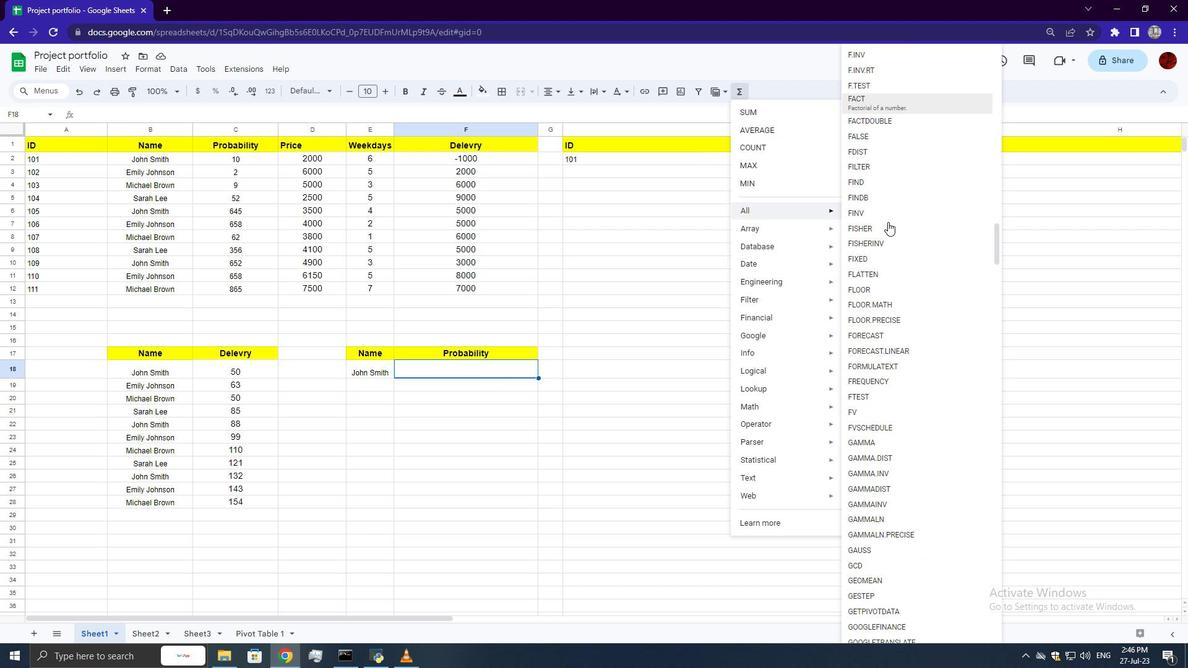 
Action: Mouse scrolled (888, 221) with delta (0, 0)
Screenshot: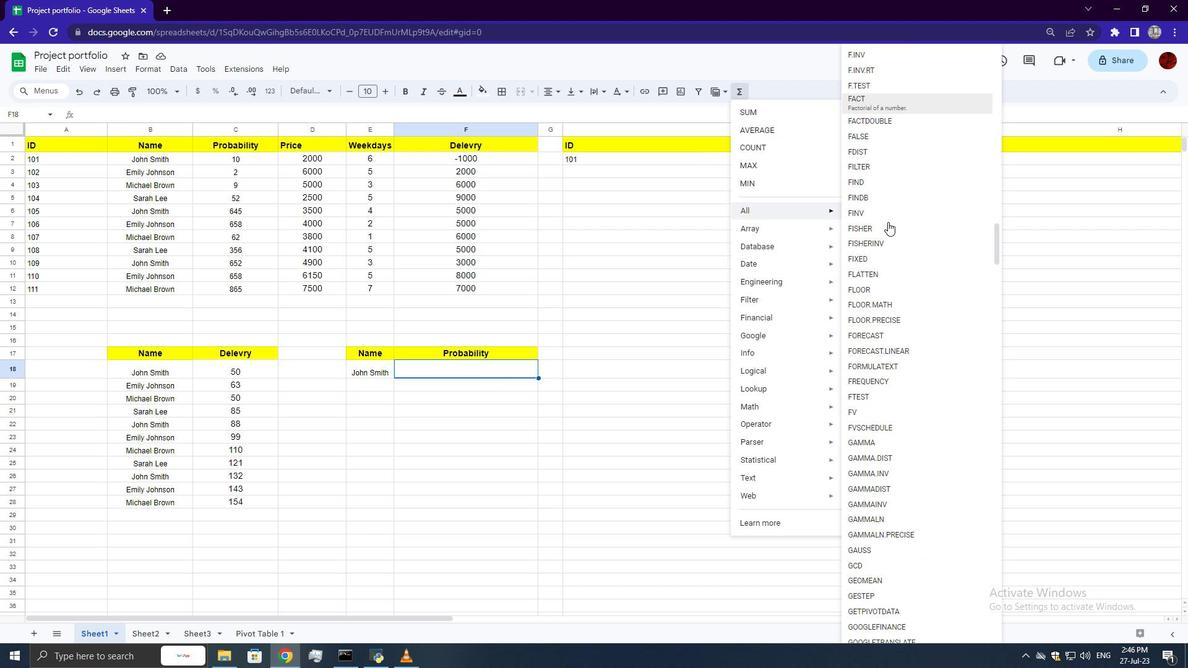 
Action: Mouse scrolled (888, 221) with delta (0, 0)
Screenshot: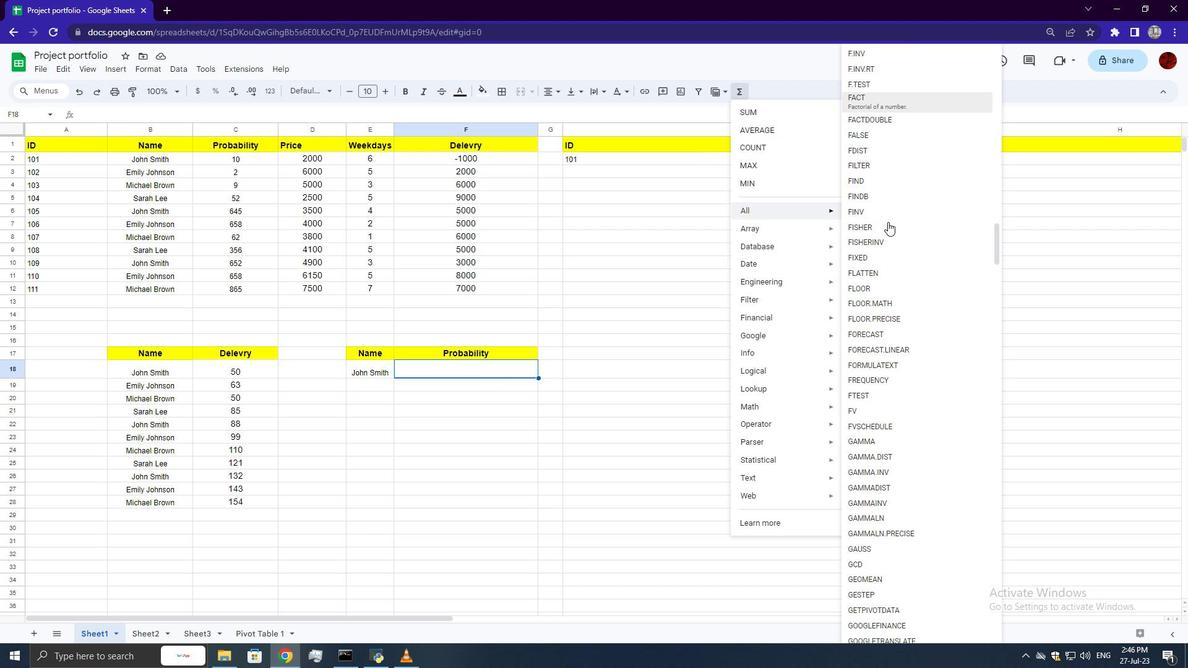 
Action: Mouse scrolled (888, 221) with delta (0, 0)
Screenshot: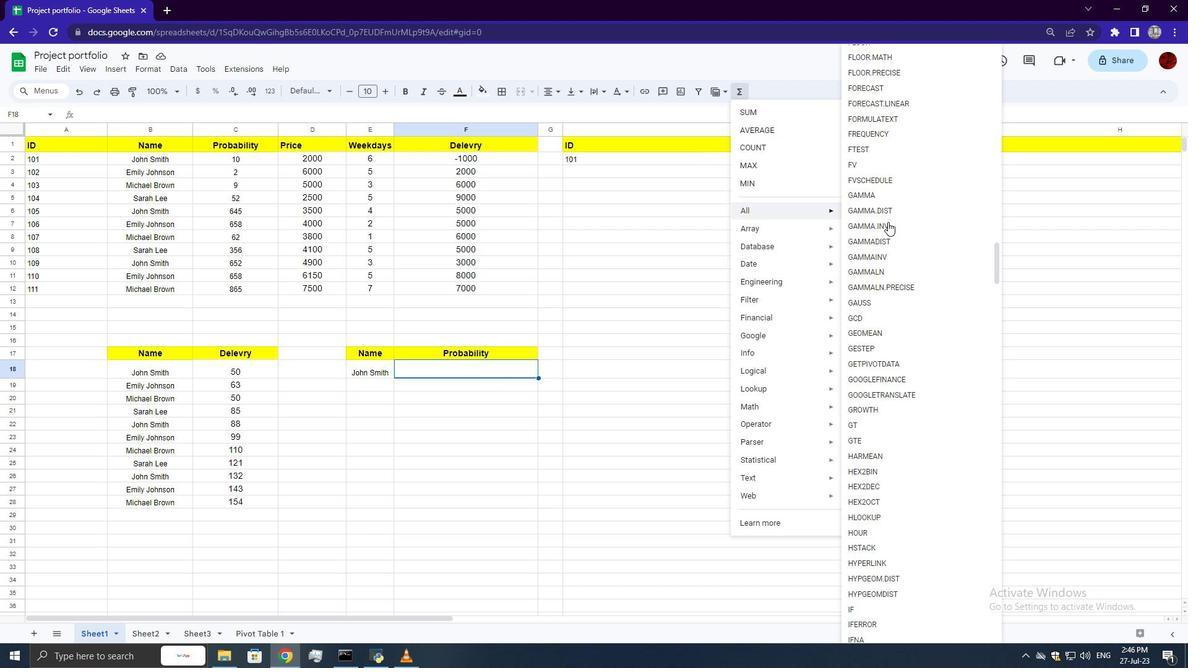 
Action: Mouse scrolled (888, 221) with delta (0, 0)
Screenshot: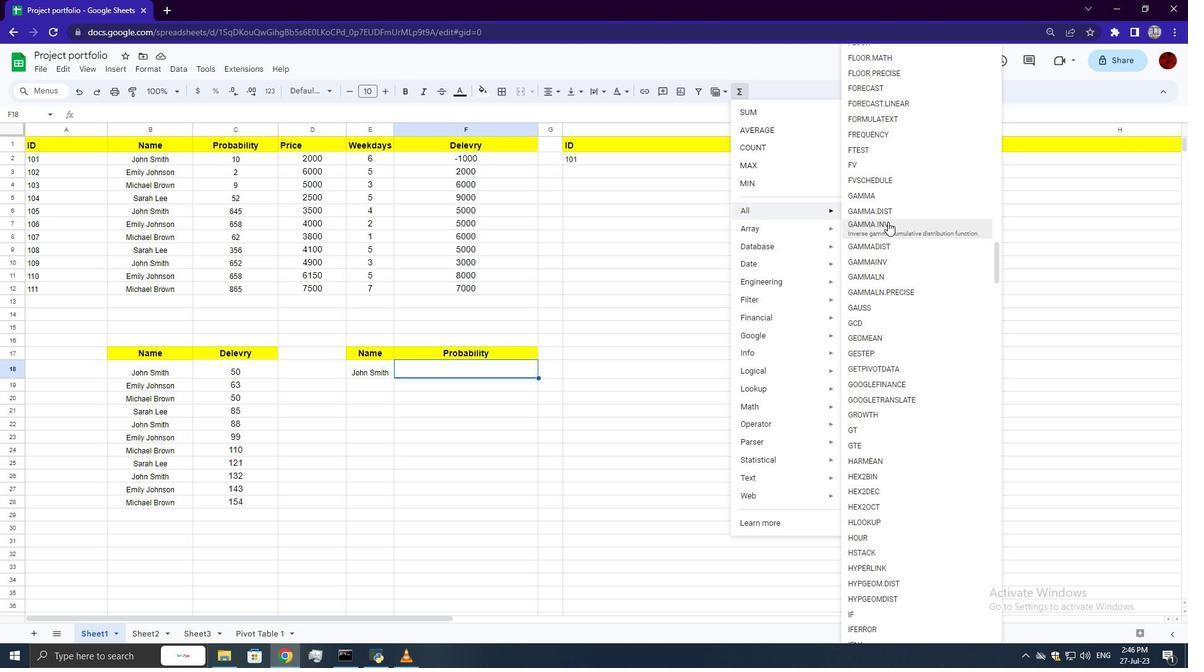 
Action: Mouse scrolled (888, 221) with delta (0, 0)
Screenshot: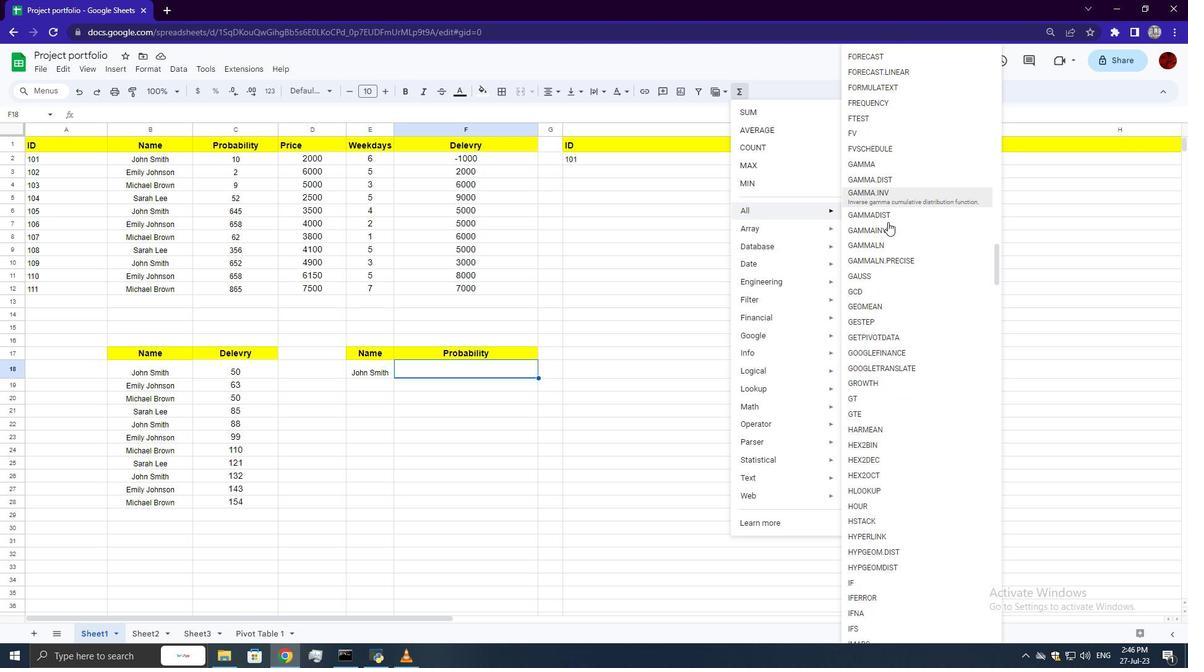 
Action: Mouse scrolled (888, 221) with delta (0, 0)
Screenshot: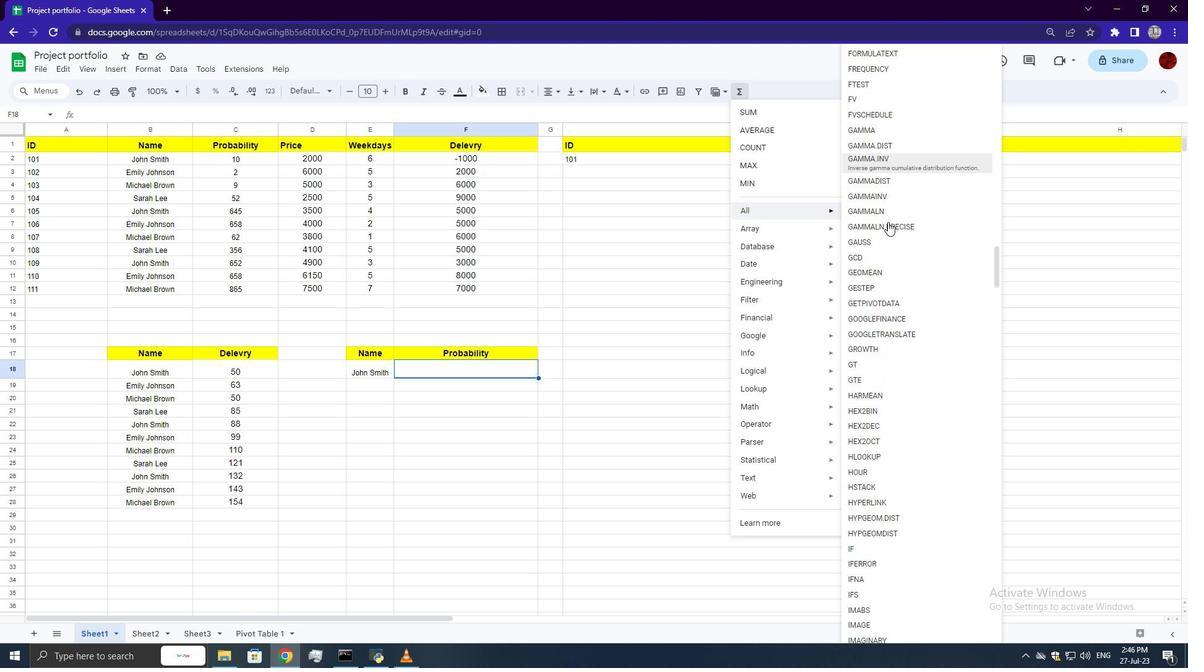 
Action: Mouse scrolled (888, 221) with delta (0, 0)
Screenshot: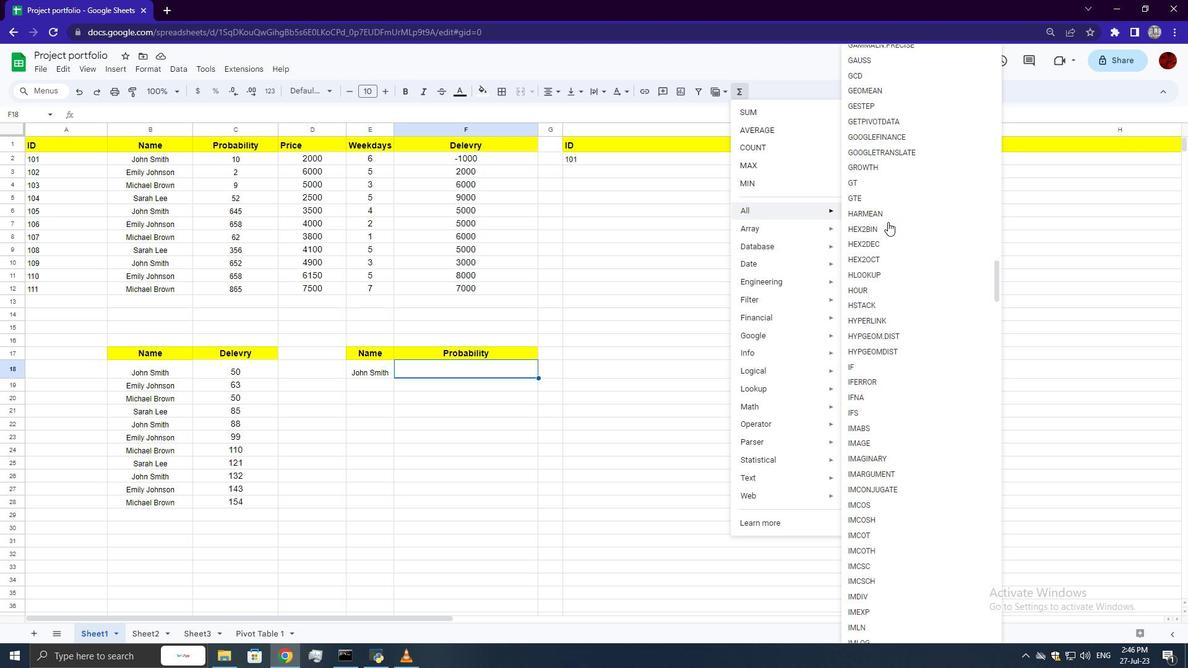 
Action: Mouse scrolled (888, 221) with delta (0, 0)
Screenshot: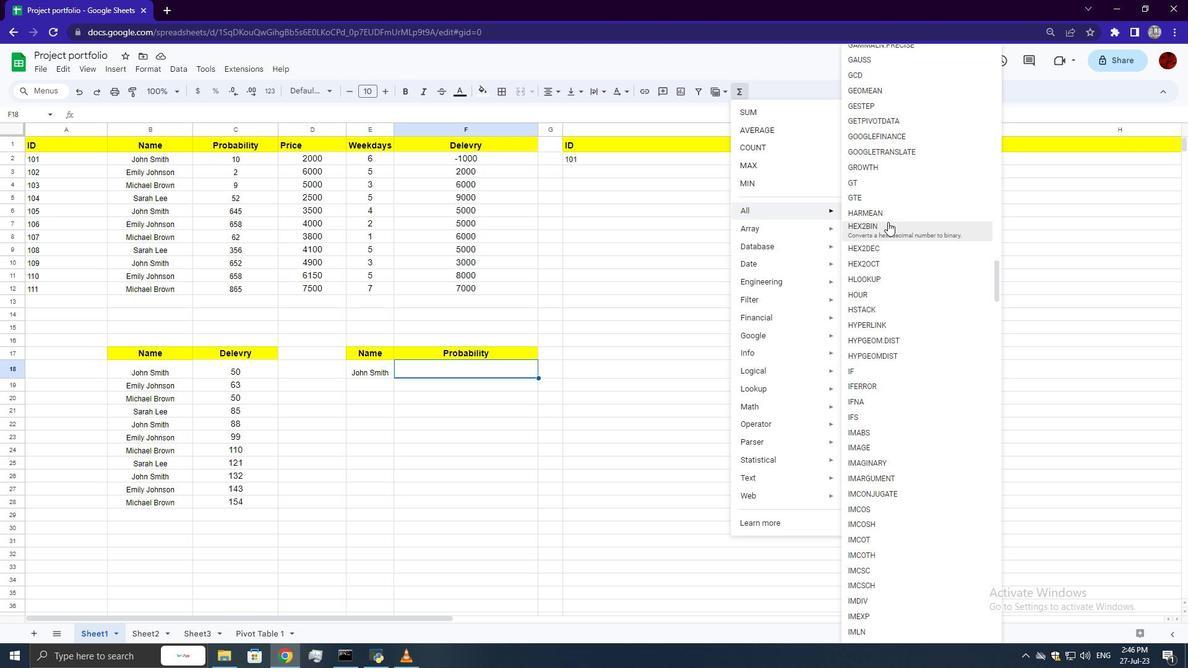 
Action: Mouse scrolled (888, 221) with delta (0, 0)
Screenshot: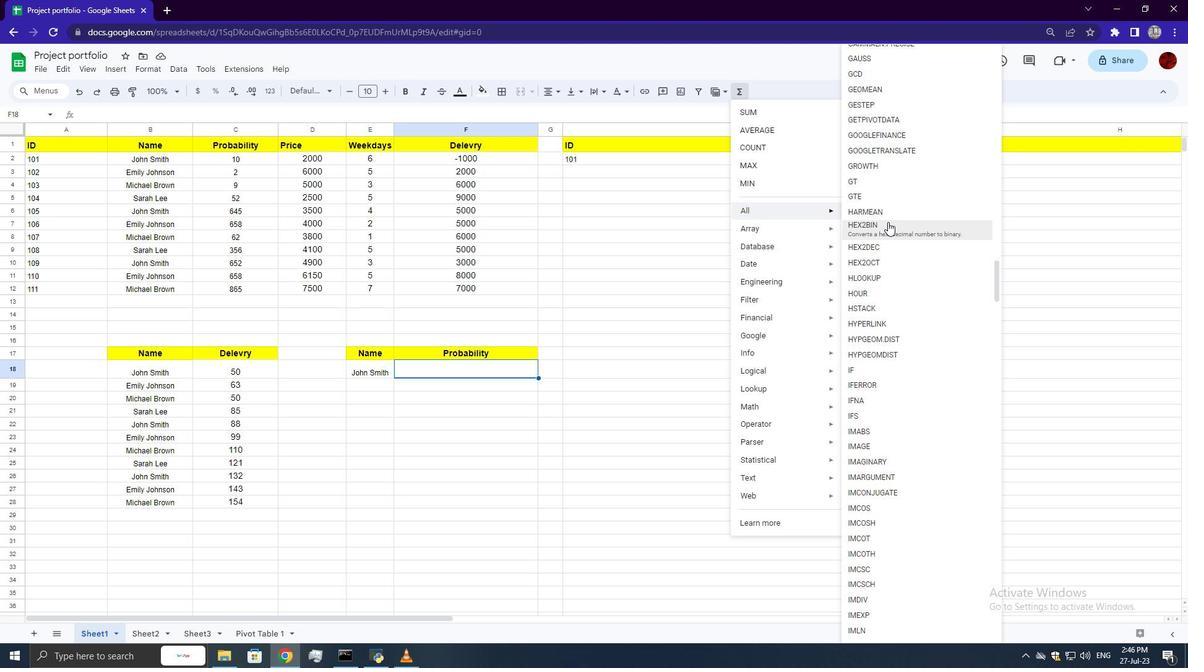 
Action: Mouse scrolled (888, 221) with delta (0, 0)
Screenshot: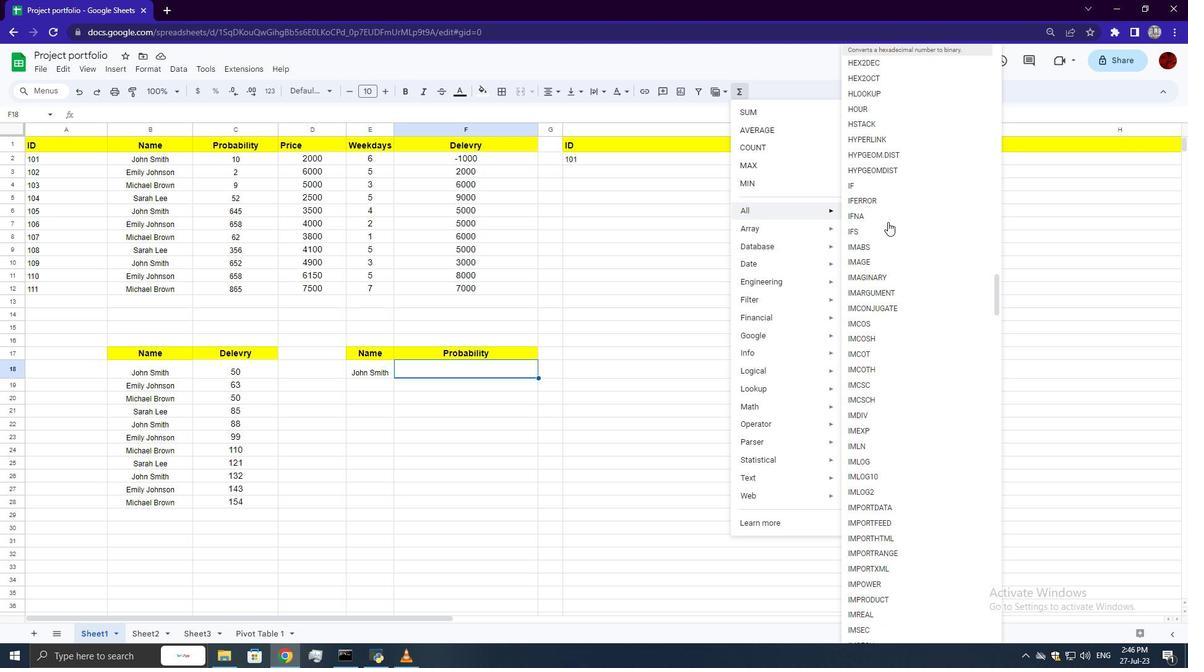 
Action: Mouse scrolled (888, 221) with delta (0, 0)
Screenshot: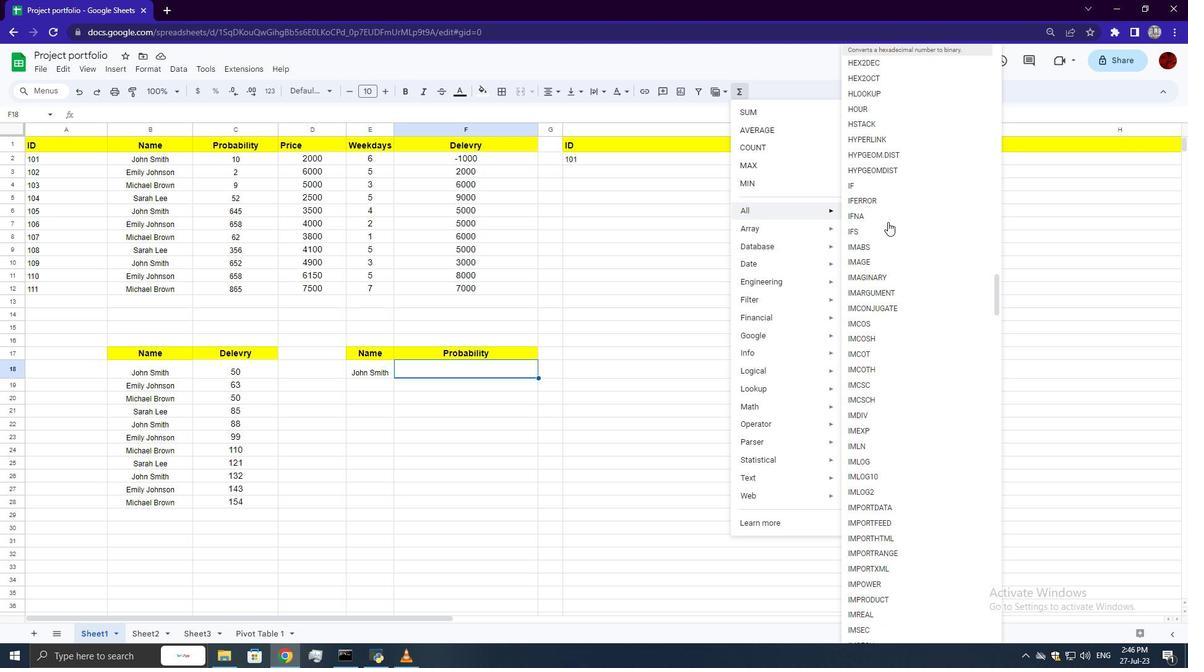 
Action: Mouse scrolled (888, 221) with delta (0, 0)
Screenshot: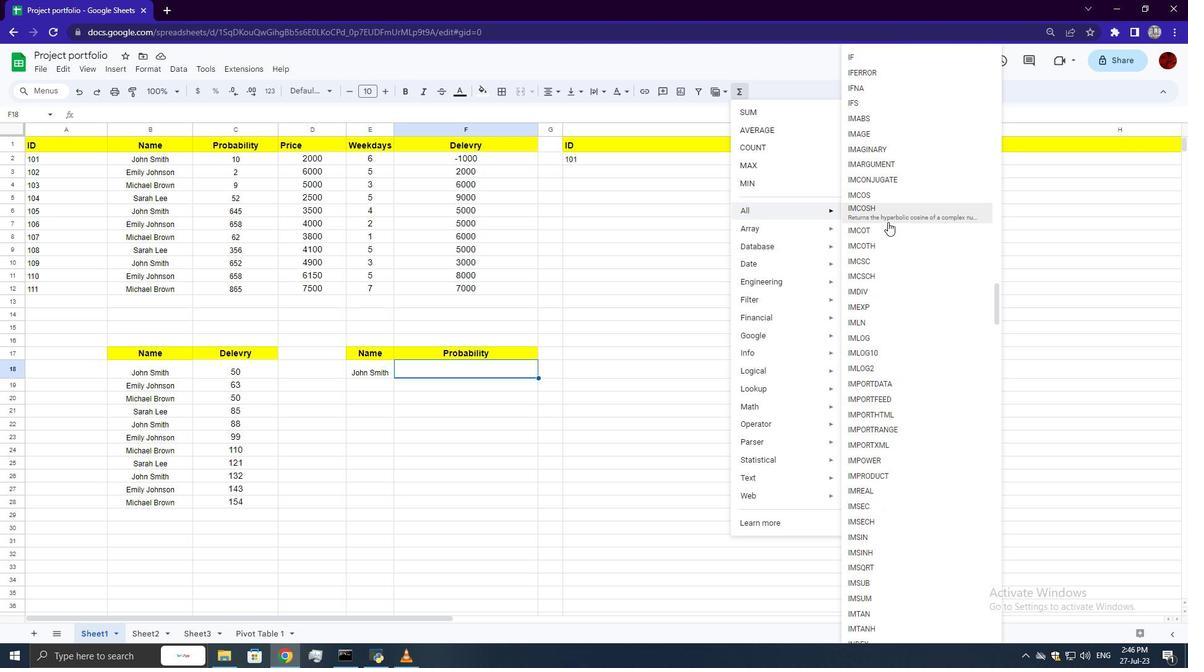 
Action: Mouse scrolled (888, 221) with delta (0, 0)
Screenshot: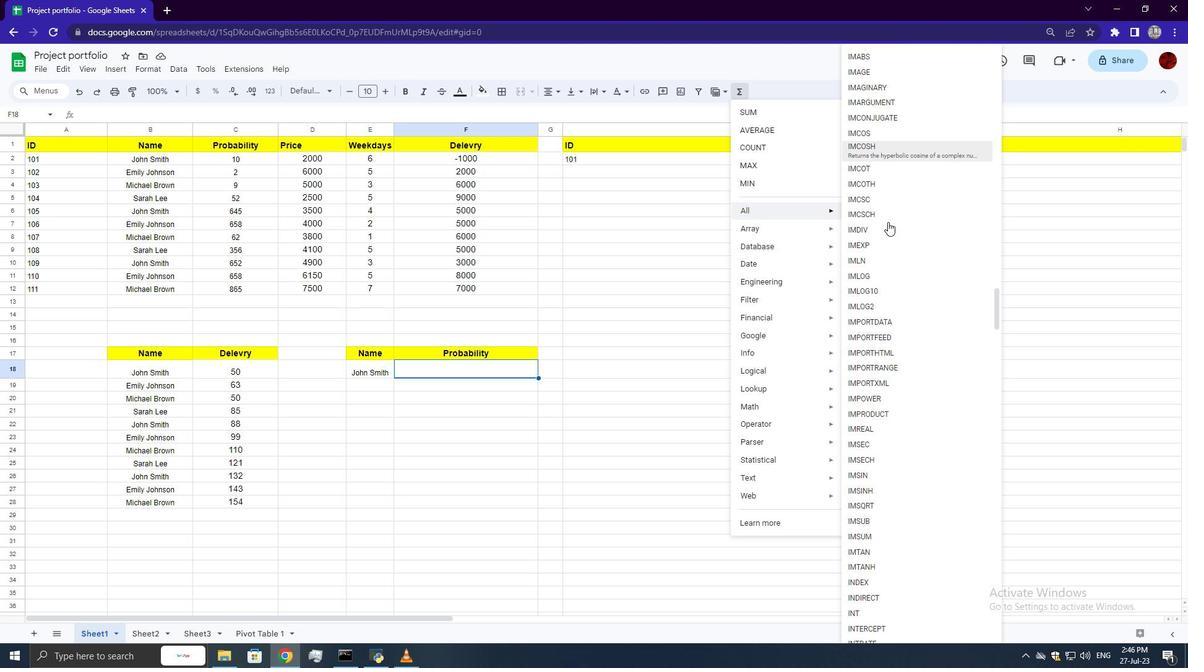 
Action: Mouse scrolled (888, 221) with delta (0, 0)
Screenshot: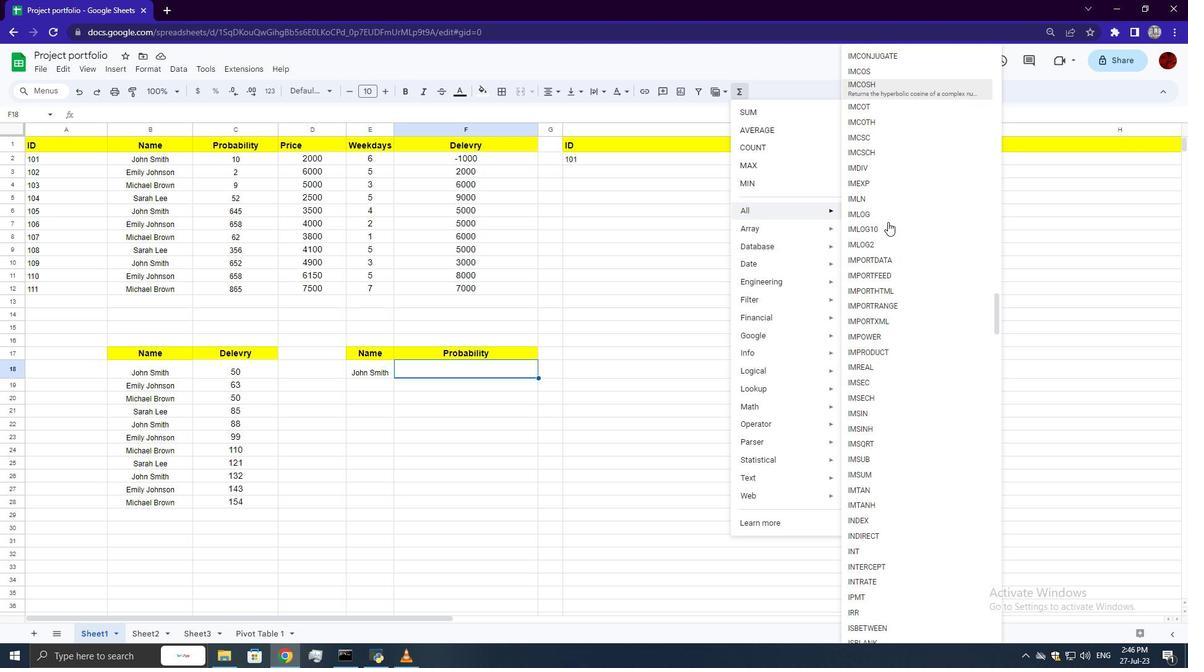 
Action: Mouse scrolled (888, 221) with delta (0, 0)
Screenshot: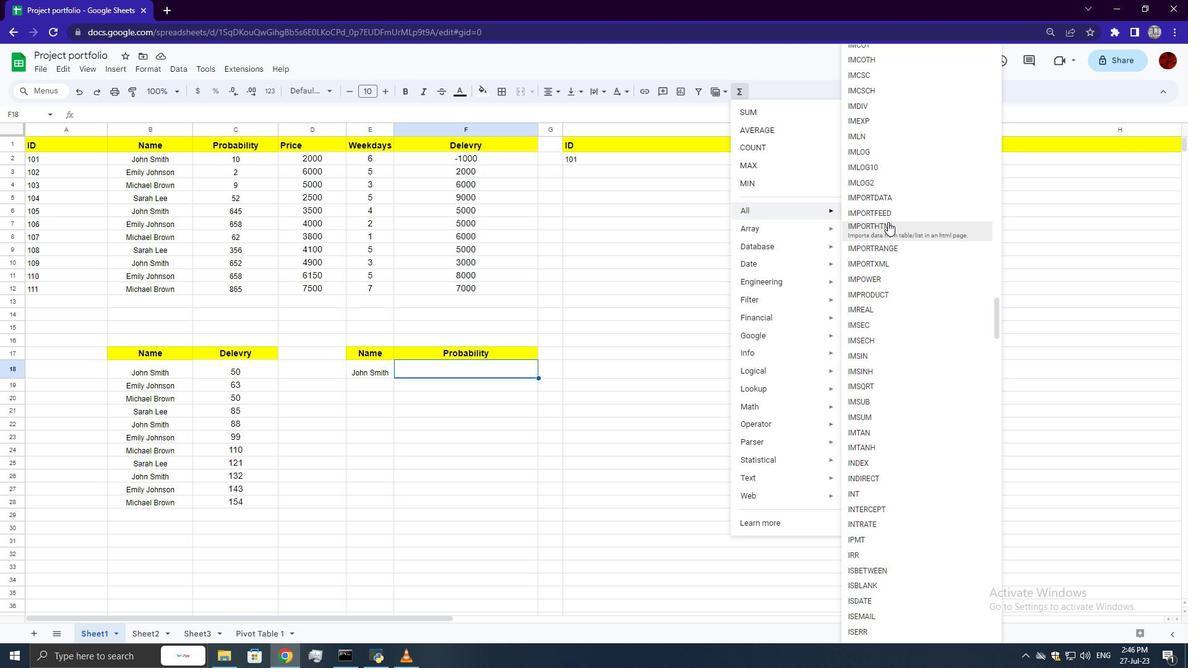 
Action: Mouse moved to (874, 521)
Screenshot: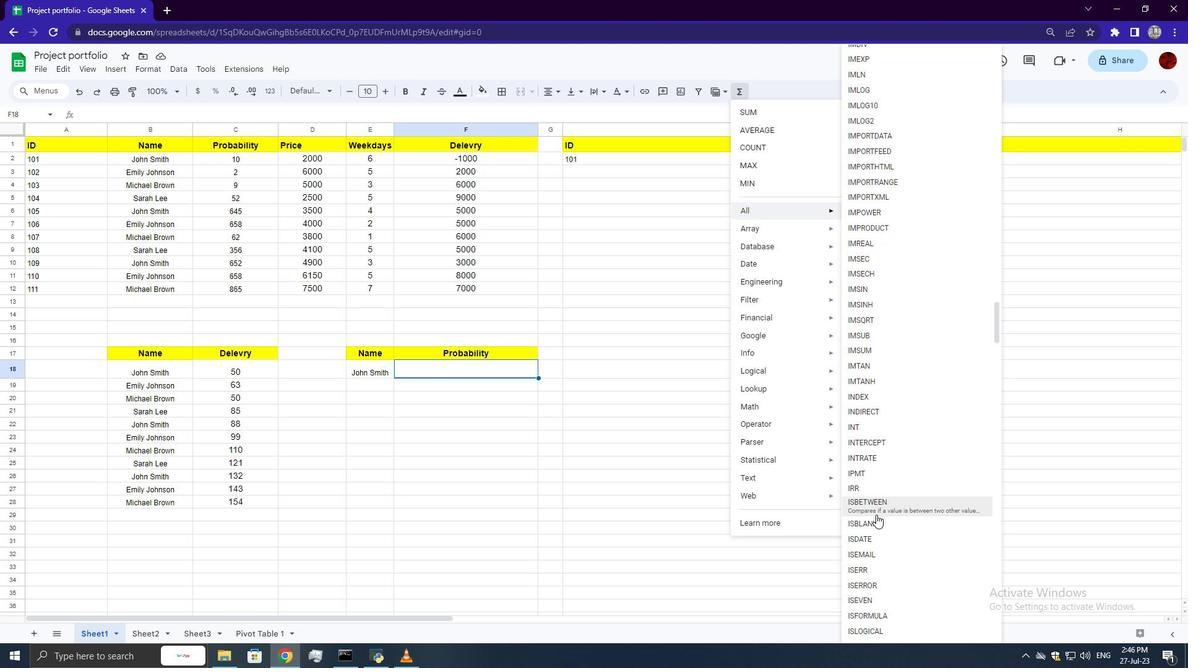
Action: Mouse pressed left at (874, 521)
Screenshot: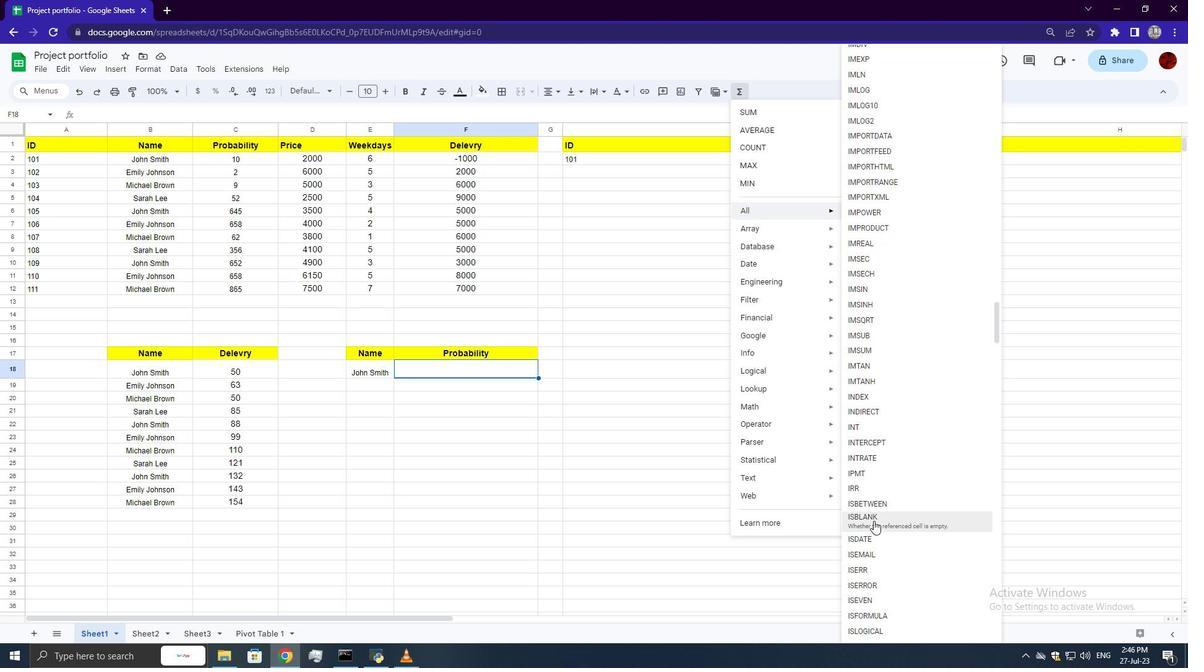 
Action: Mouse moved to (472, 173)
Screenshot: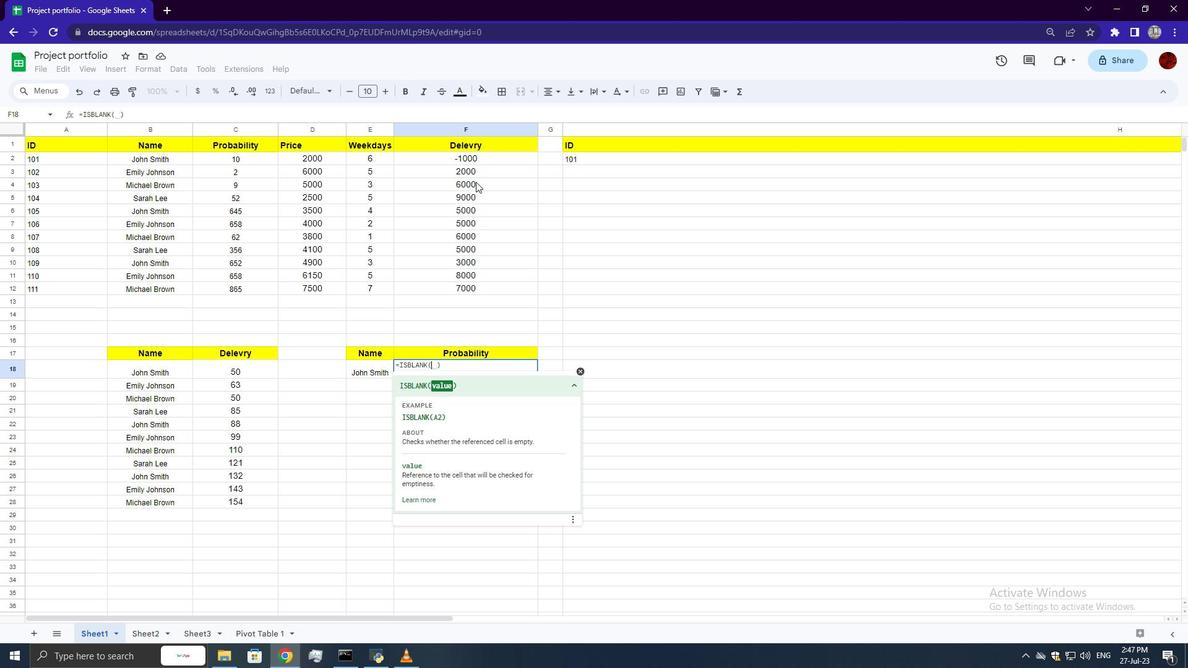 
Action: Mouse pressed left at (472, 173)
Screenshot: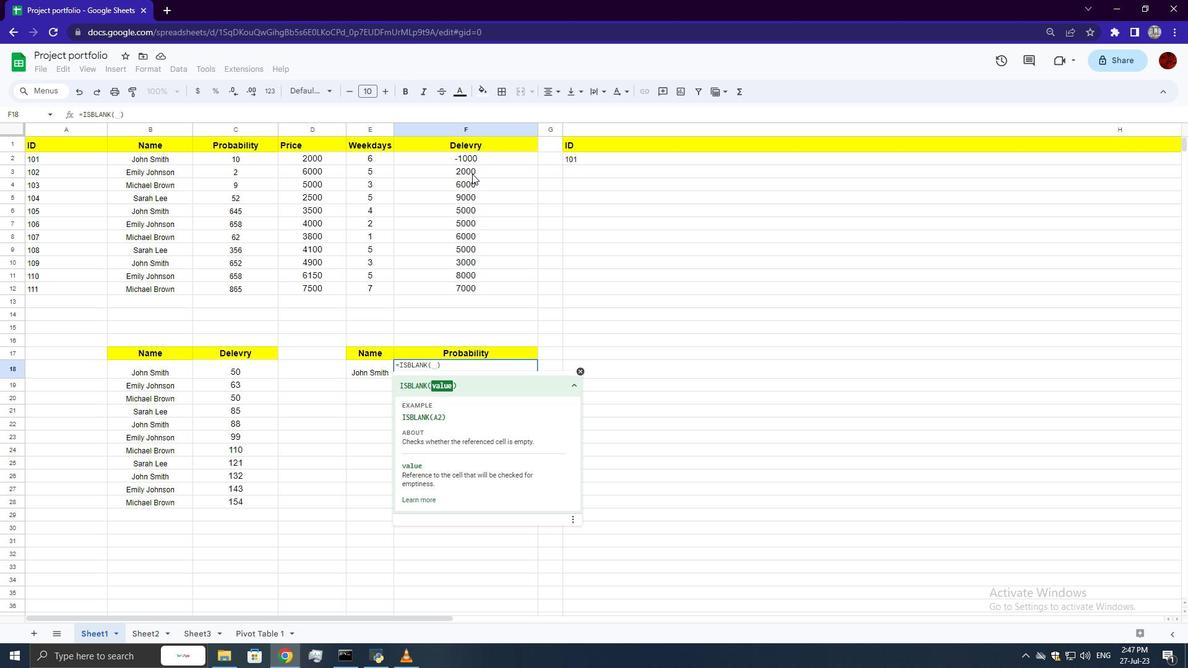 
Action: Key pressed <Key.enter>
Screenshot: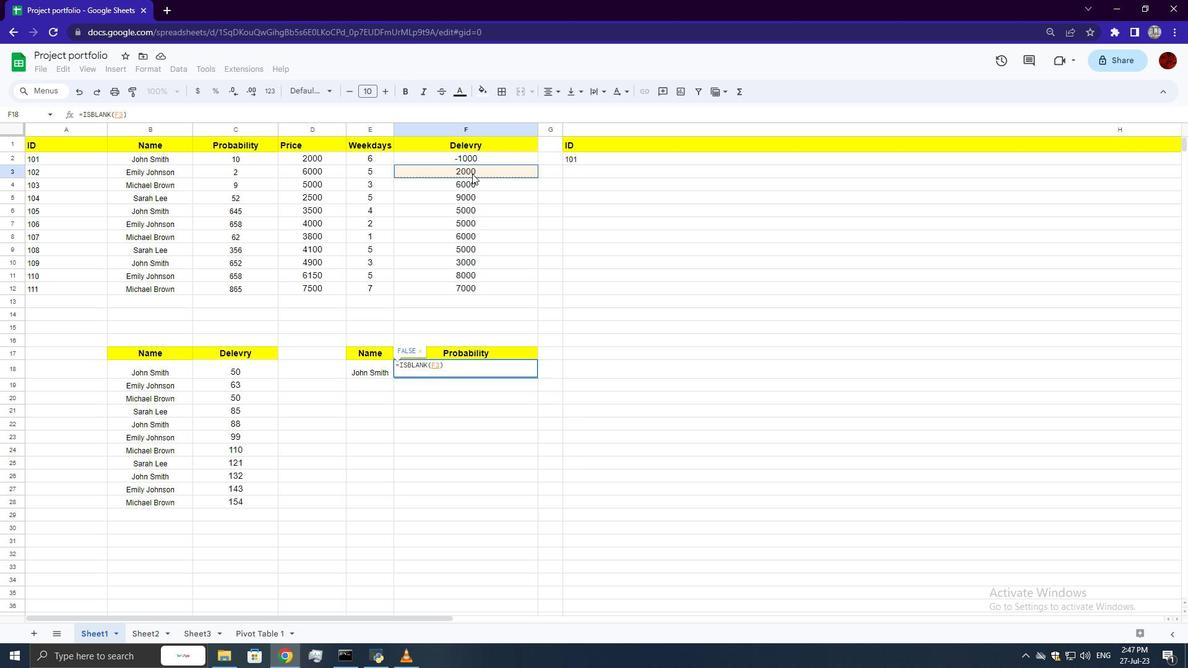 
